 Task: Find connections with filter location Megarine with filter topic #Mobileapplicationswith filter profile language Spanish with filter current company Khatabook with filter school Mahatma Gandhi University, Kottayam with filter industry Postal Services with filter service category Public Relations with filter keywords title Managing Partner
Action: Mouse moved to (533, 60)
Screenshot: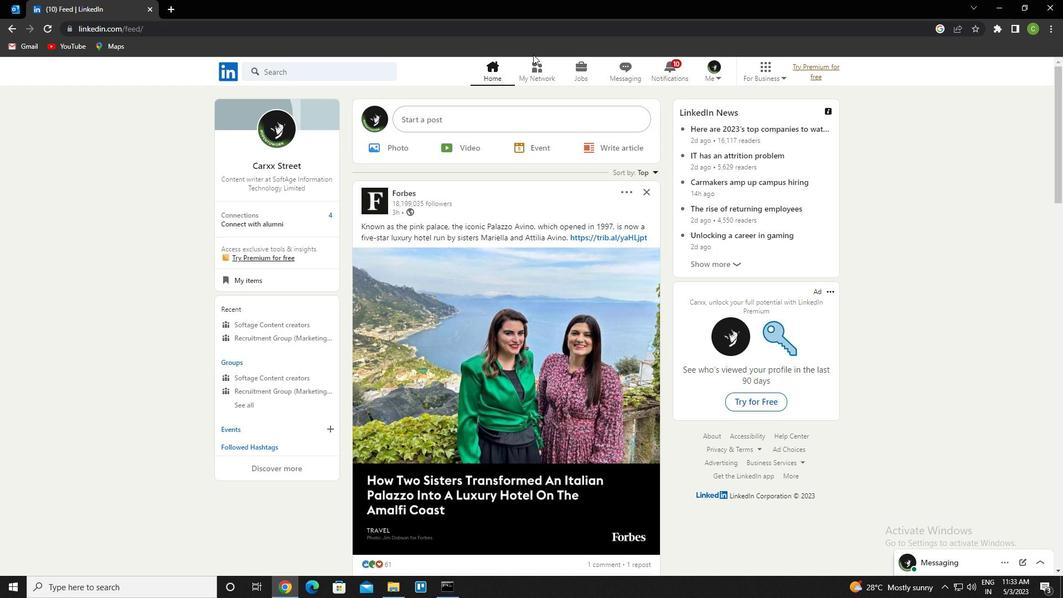 
Action: Mouse pressed left at (533, 60)
Screenshot: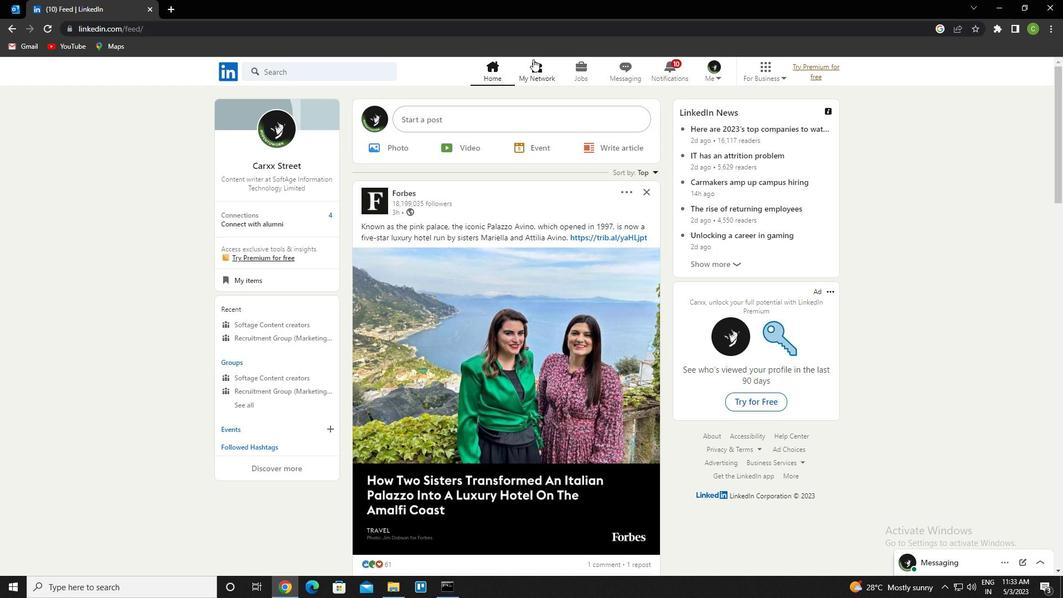 
Action: Mouse moved to (325, 135)
Screenshot: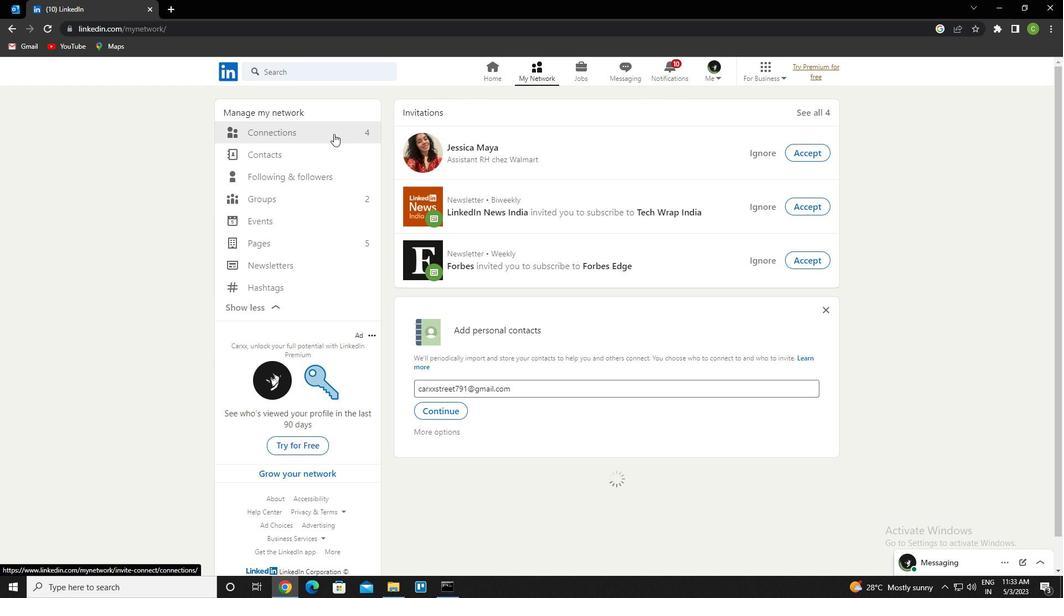 
Action: Mouse pressed left at (325, 135)
Screenshot: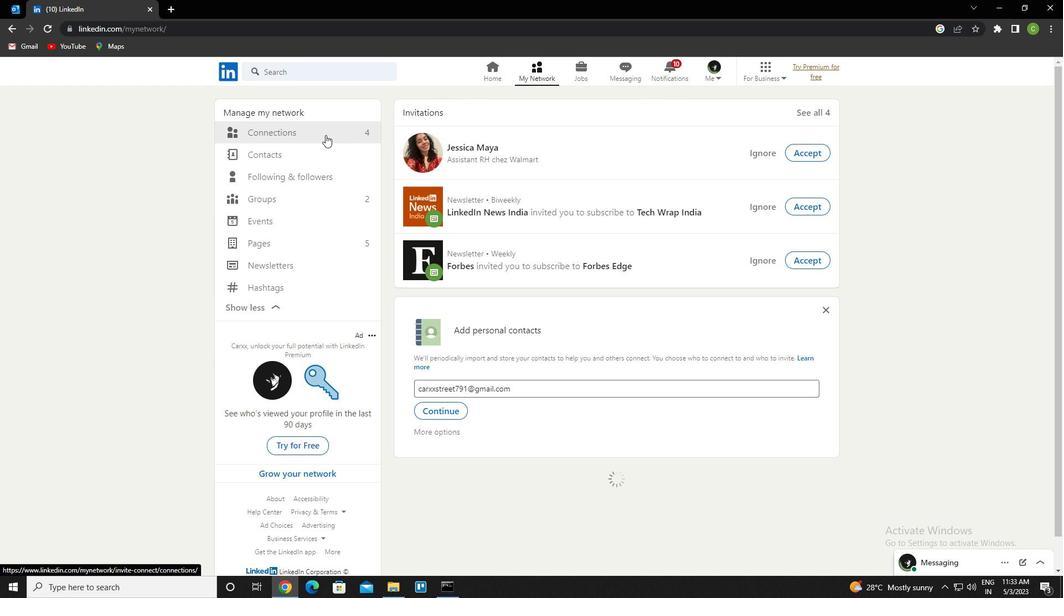 
Action: Mouse moved to (602, 134)
Screenshot: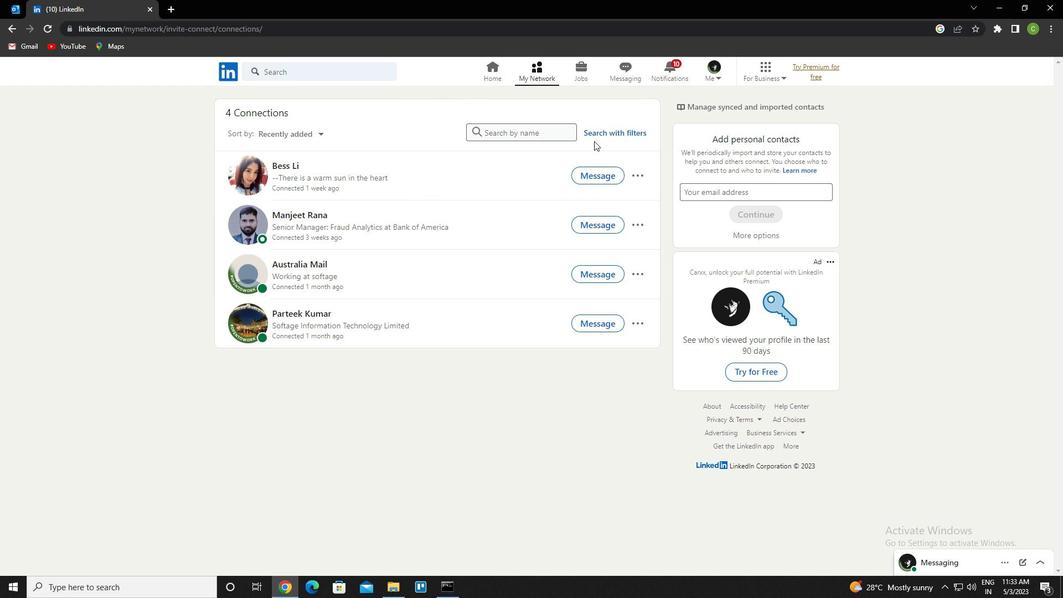 
Action: Mouse pressed left at (602, 134)
Screenshot: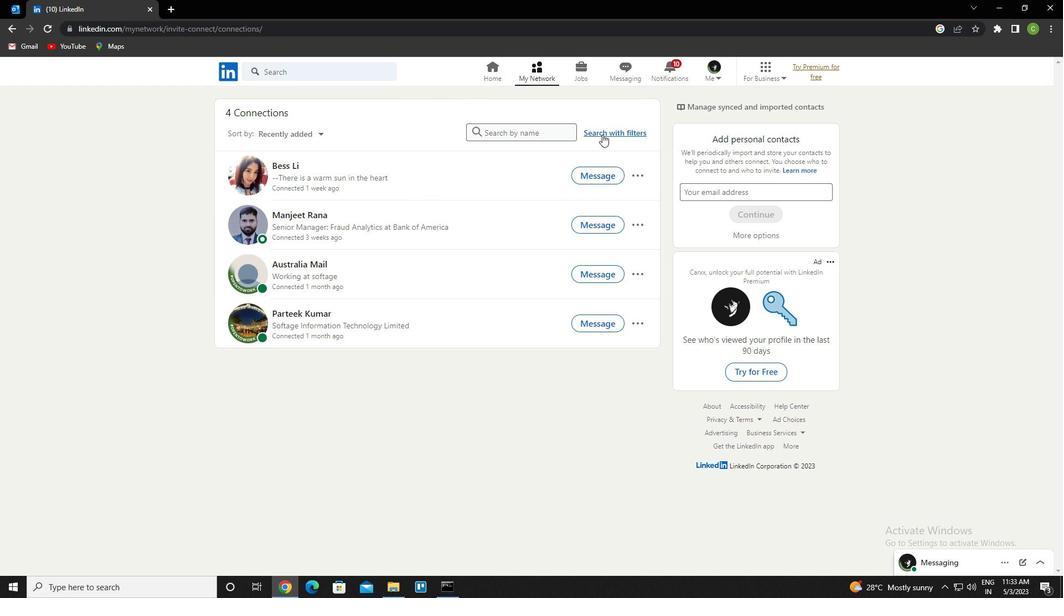 
Action: Mouse moved to (570, 104)
Screenshot: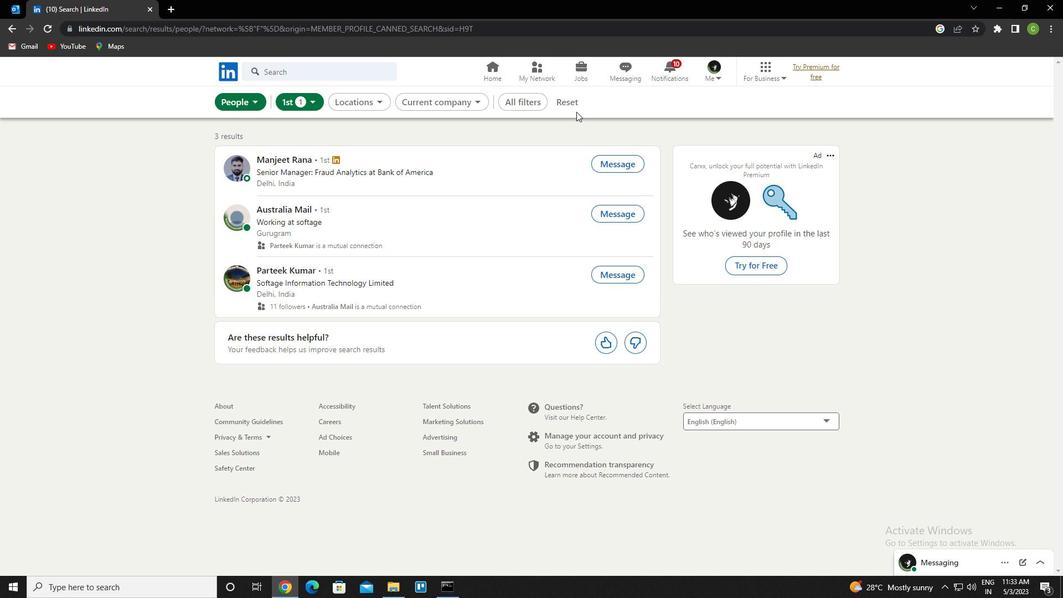 
Action: Mouse pressed left at (570, 104)
Screenshot: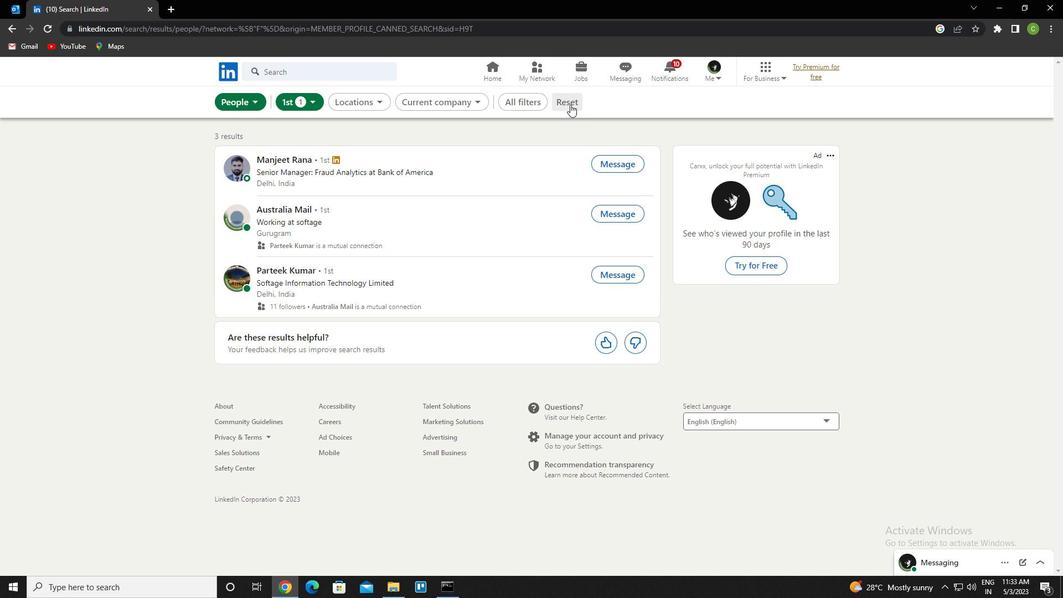 
Action: Mouse moved to (550, 101)
Screenshot: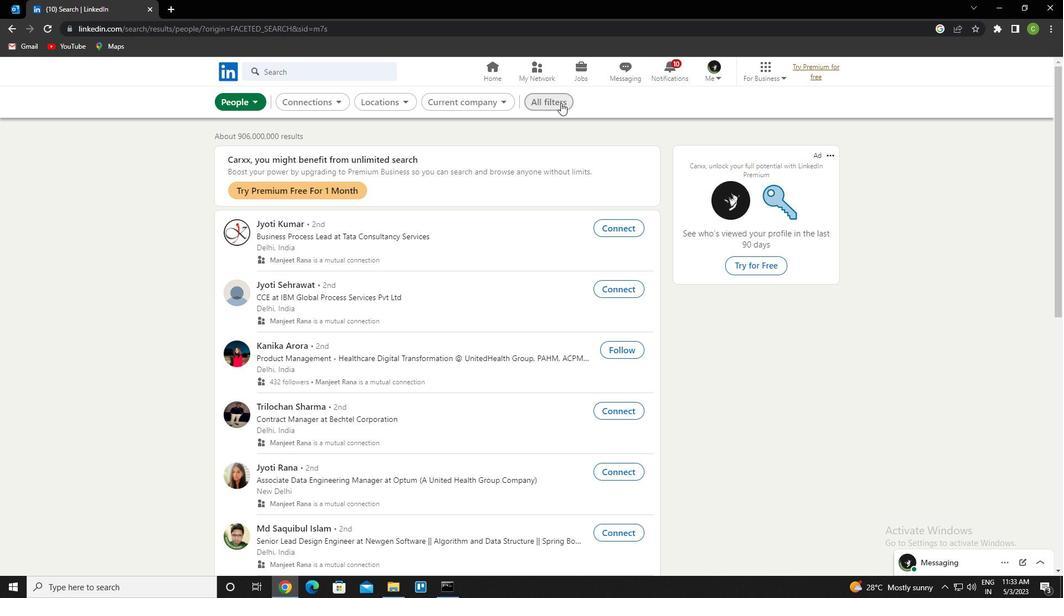 
Action: Mouse pressed left at (550, 101)
Screenshot: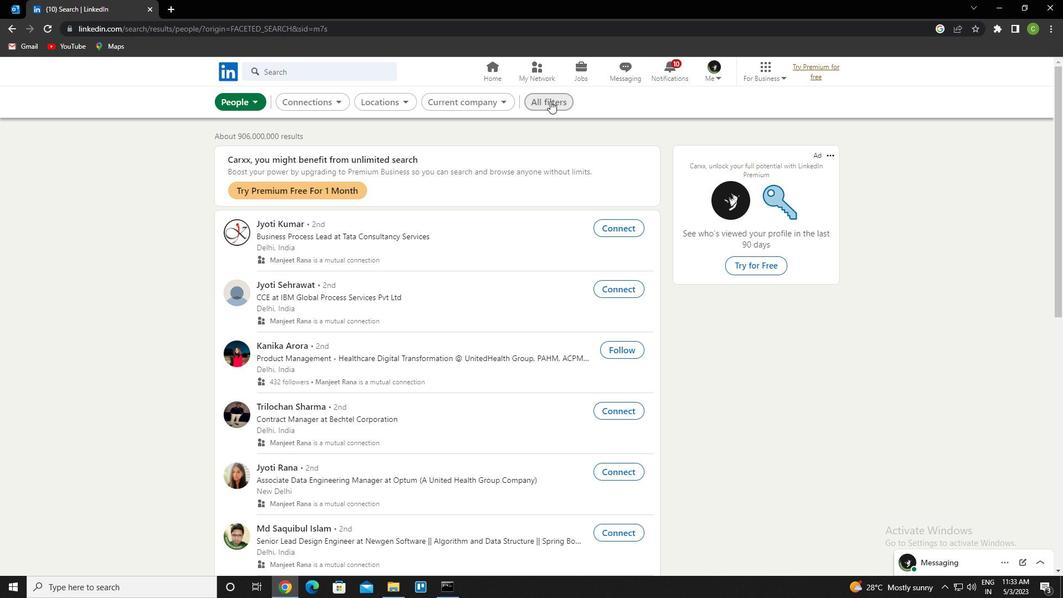 
Action: Mouse moved to (941, 296)
Screenshot: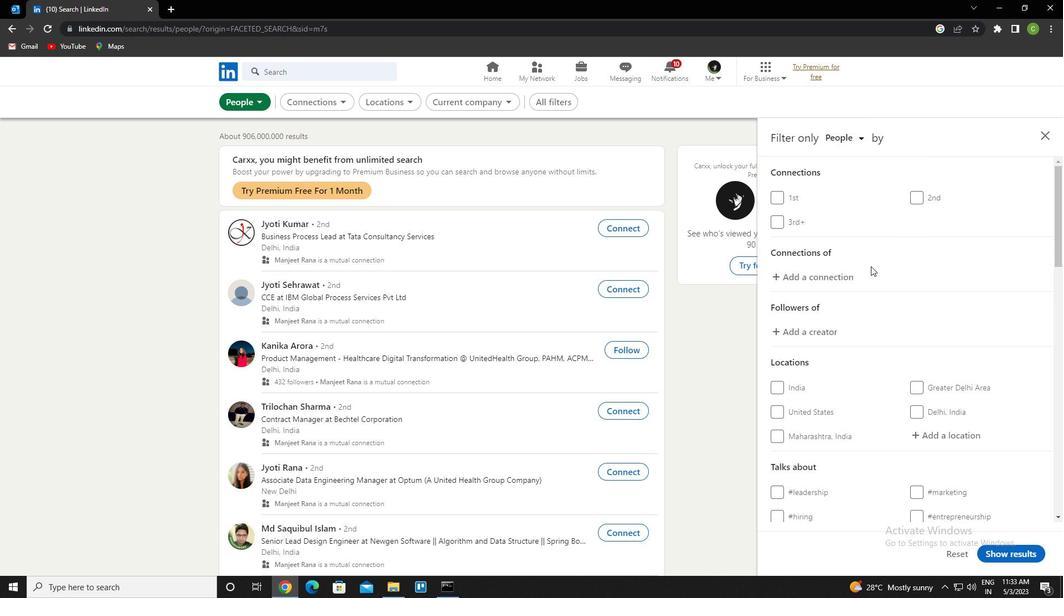
Action: Mouse scrolled (941, 295) with delta (0, 0)
Screenshot: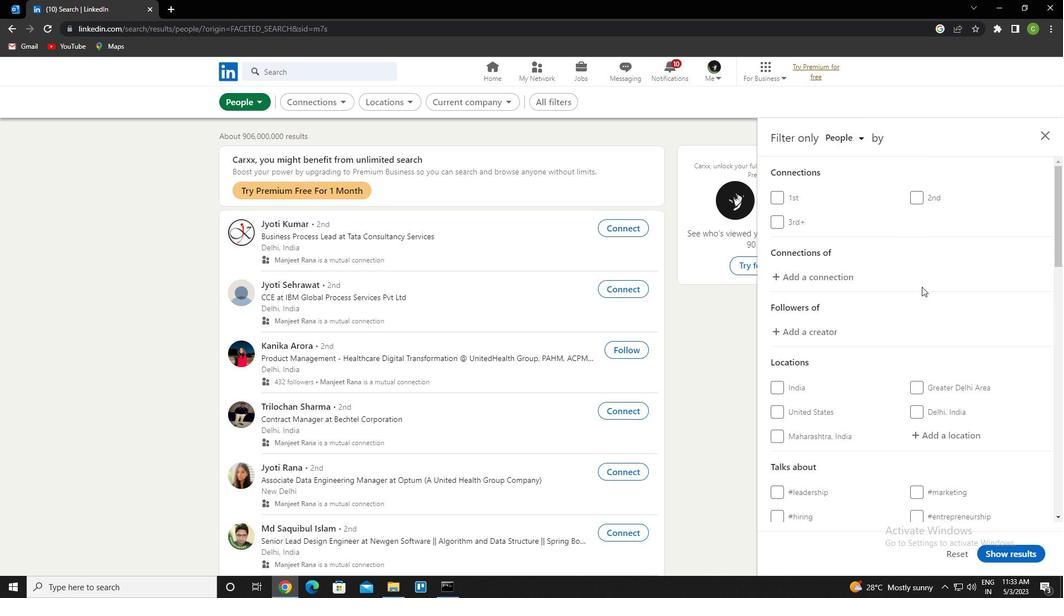 
Action: Mouse scrolled (941, 295) with delta (0, 0)
Screenshot: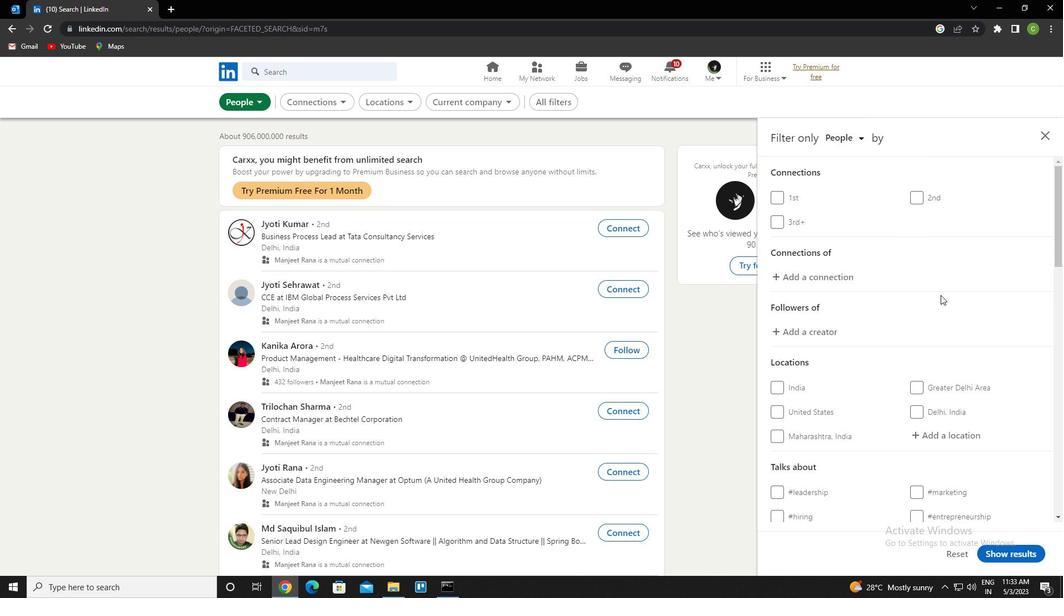 
Action: Mouse moved to (944, 324)
Screenshot: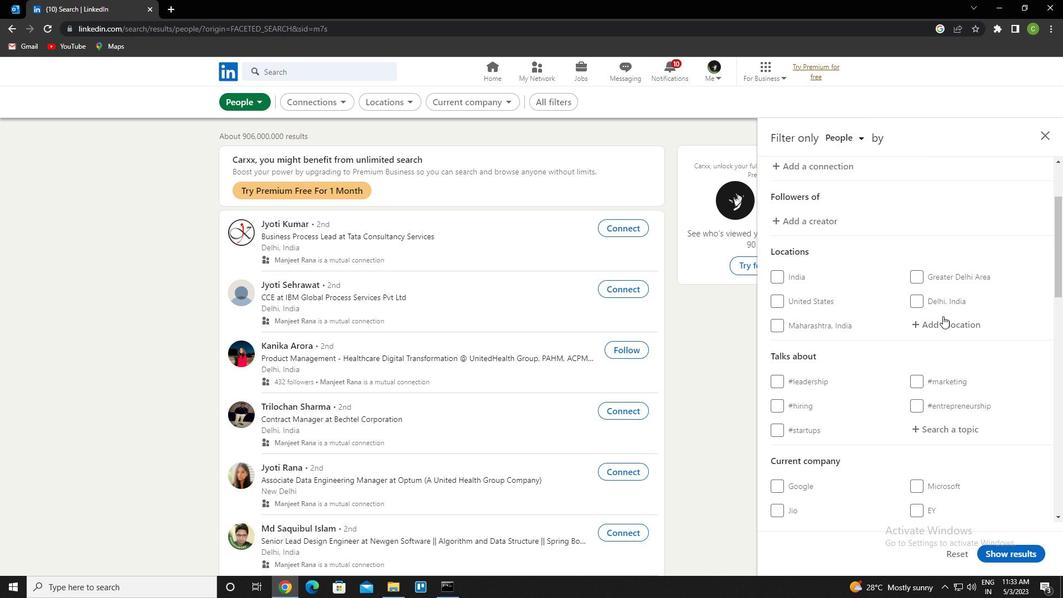 
Action: Mouse pressed left at (944, 324)
Screenshot: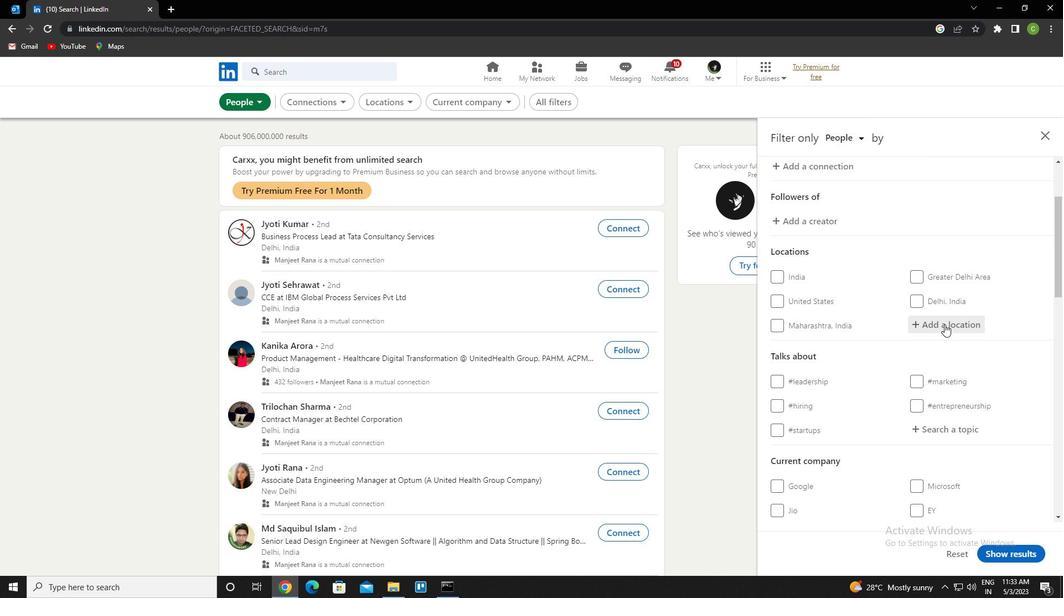 
Action: Key pressed <Key.caps_lock><Key.caps_lock><Key.caps_lock>m<Key.caps_lock>egarine<Key.down><Key.enter>
Screenshot: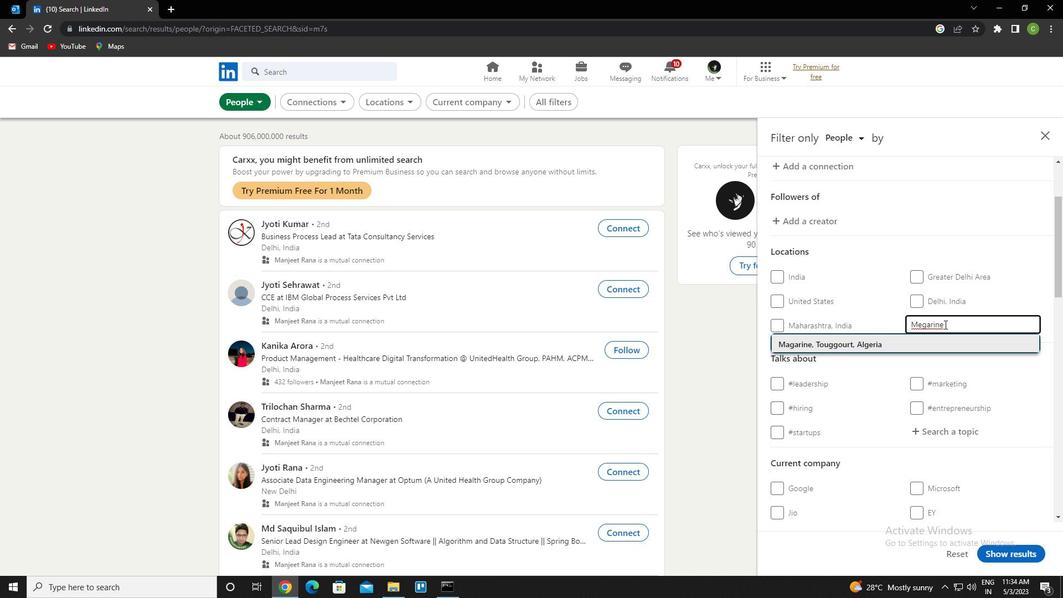 
Action: Mouse scrolled (944, 323) with delta (0, 0)
Screenshot: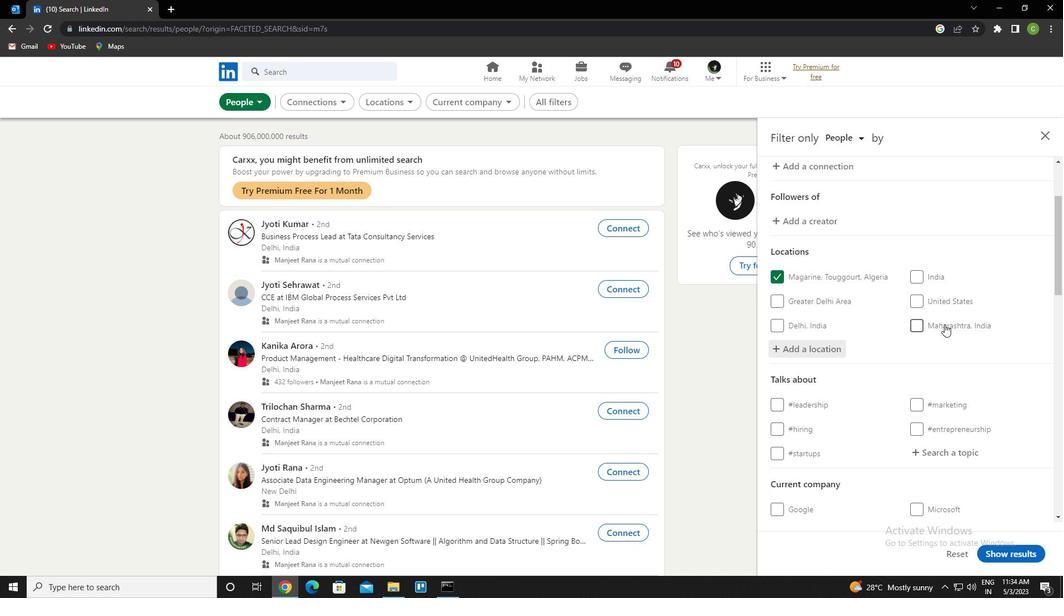 
Action: Mouse moved to (945, 325)
Screenshot: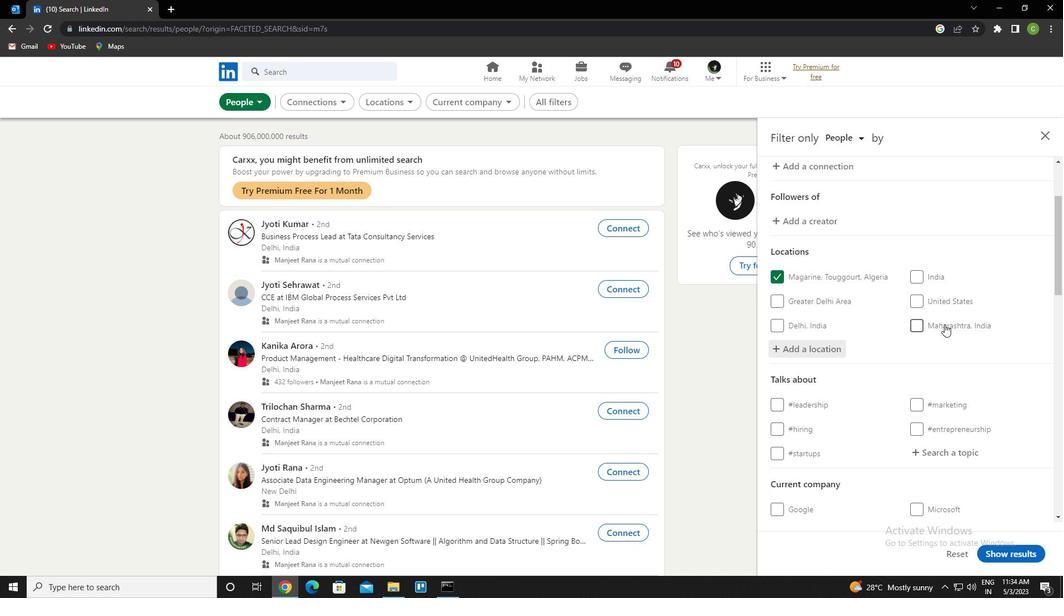 
Action: Mouse scrolled (945, 325) with delta (0, 0)
Screenshot: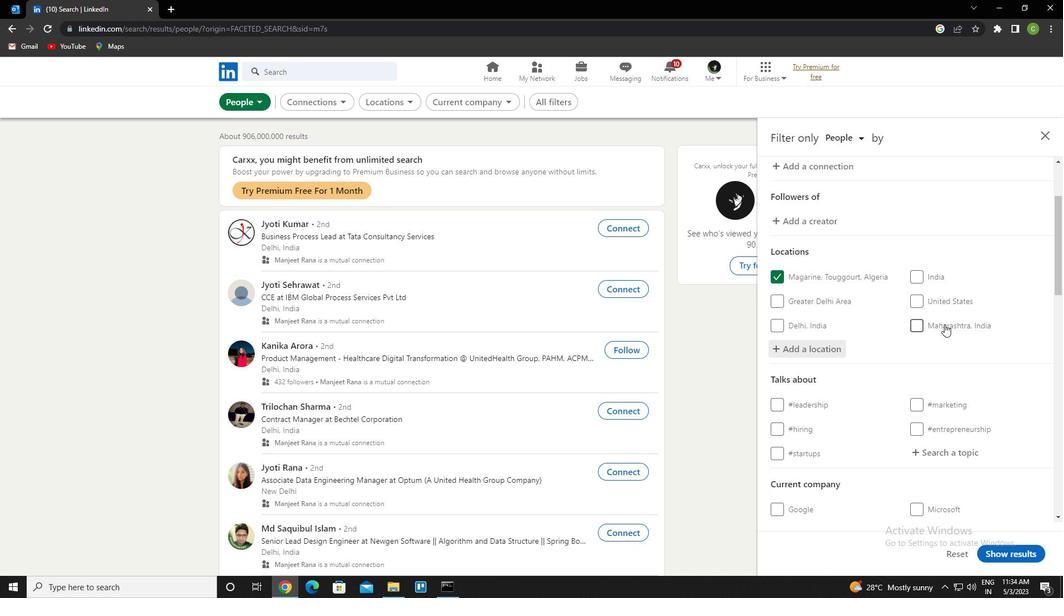 
Action: Mouse moved to (945, 346)
Screenshot: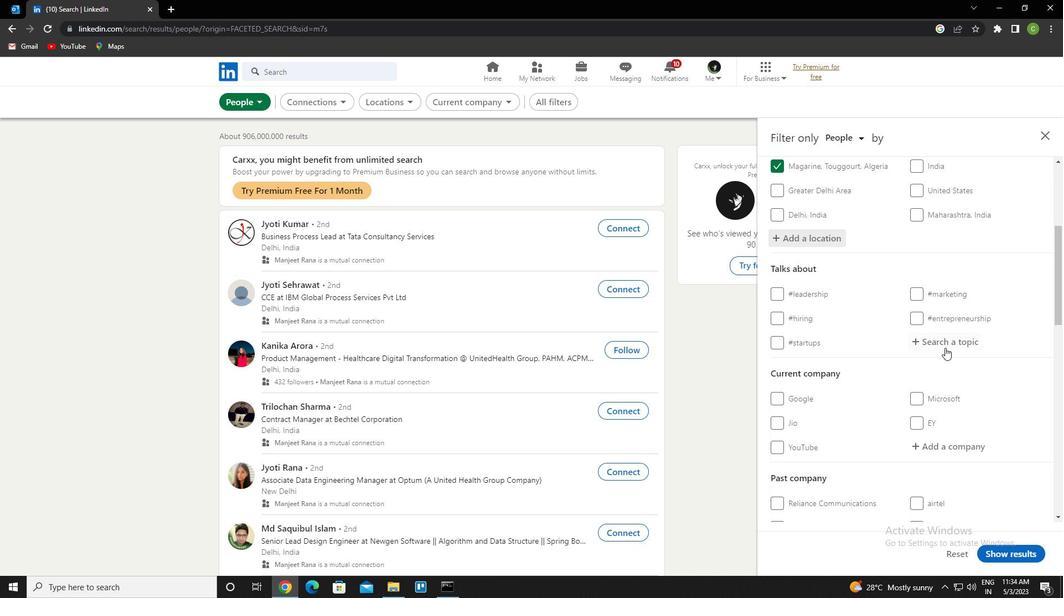 
Action: Mouse pressed left at (945, 346)
Screenshot: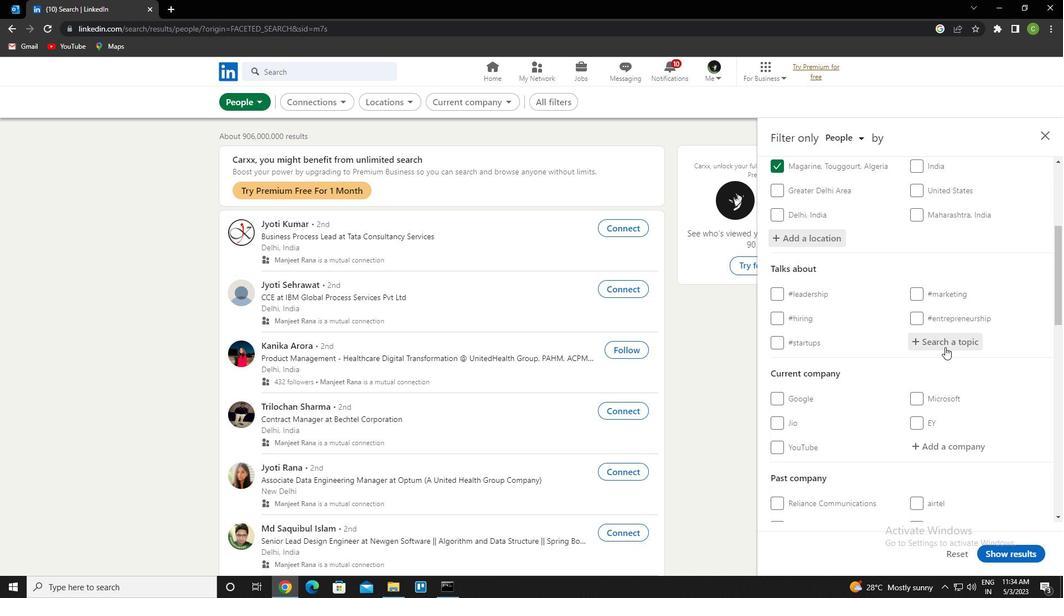 
Action: Key pressed mobileapplication<Key.down><Key.enter>
Screenshot: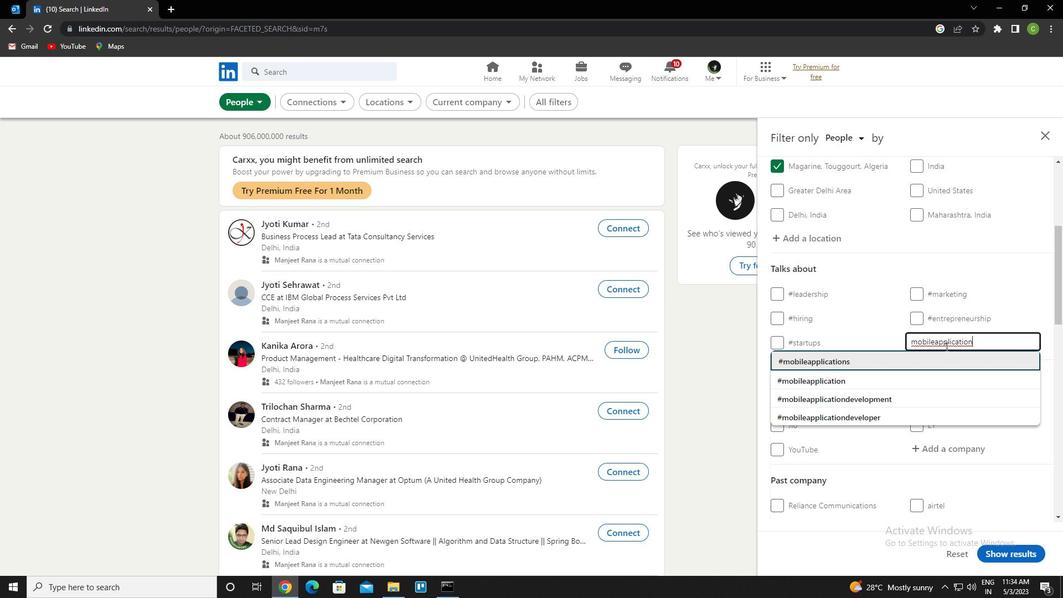 
Action: Mouse scrolled (945, 346) with delta (0, 0)
Screenshot: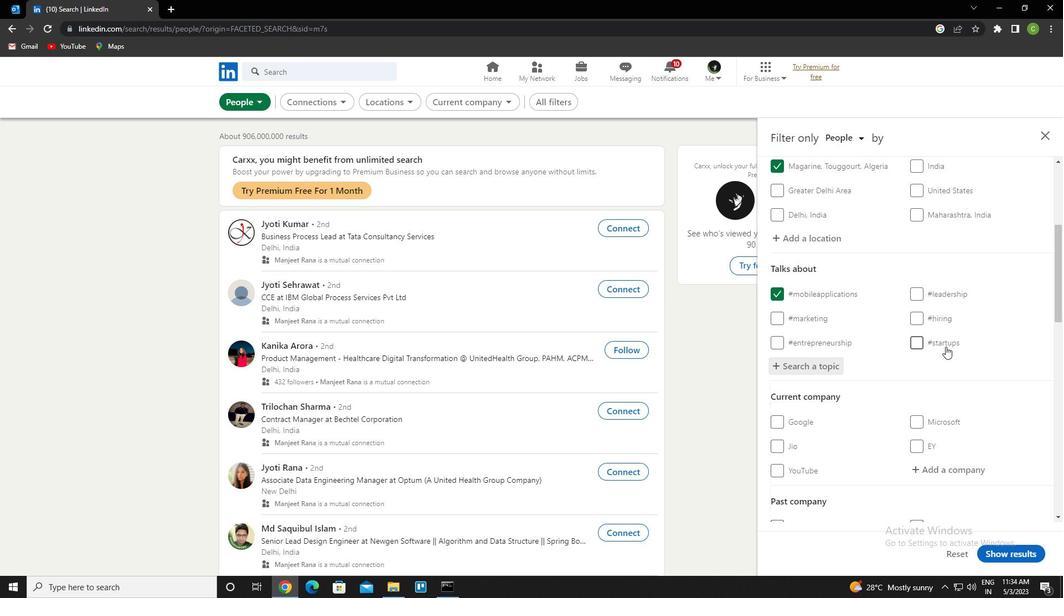 
Action: Mouse moved to (945, 346)
Screenshot: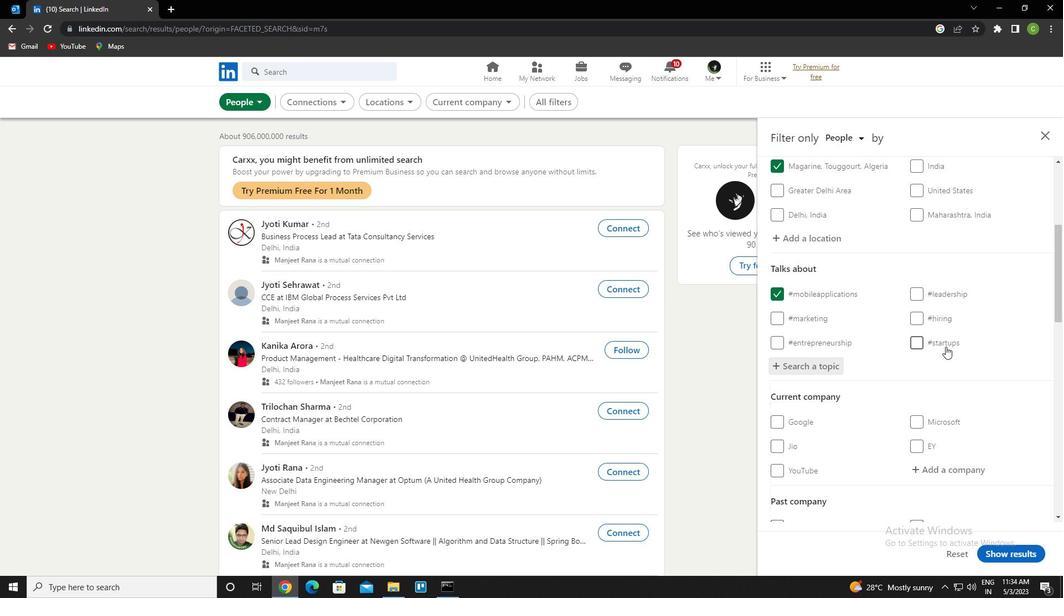 
Action: Mouse scrolled (945, 346) with delta (0, 0)
Screenshot: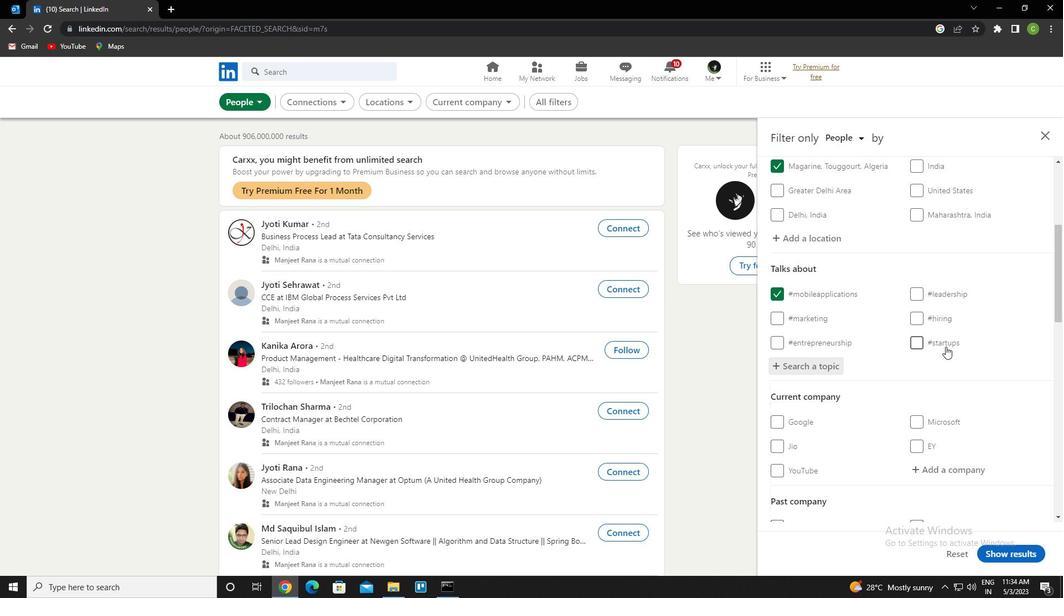 
Action: Mouse moved to (943, 347)
Screenshot: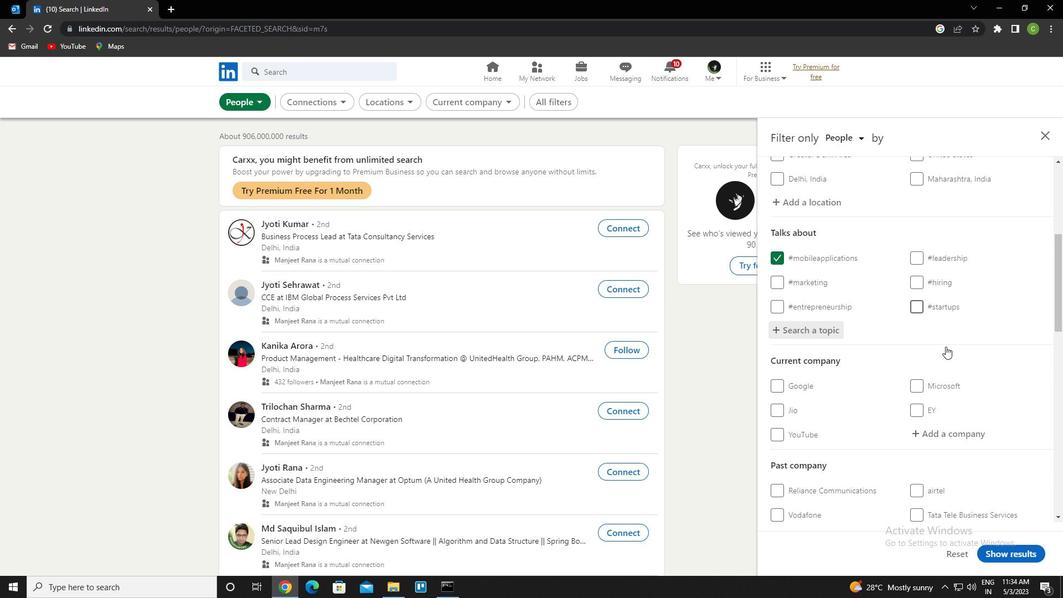 
Action: Mouse scrolled (943, 347) with delta (0, 0)
Screenshot: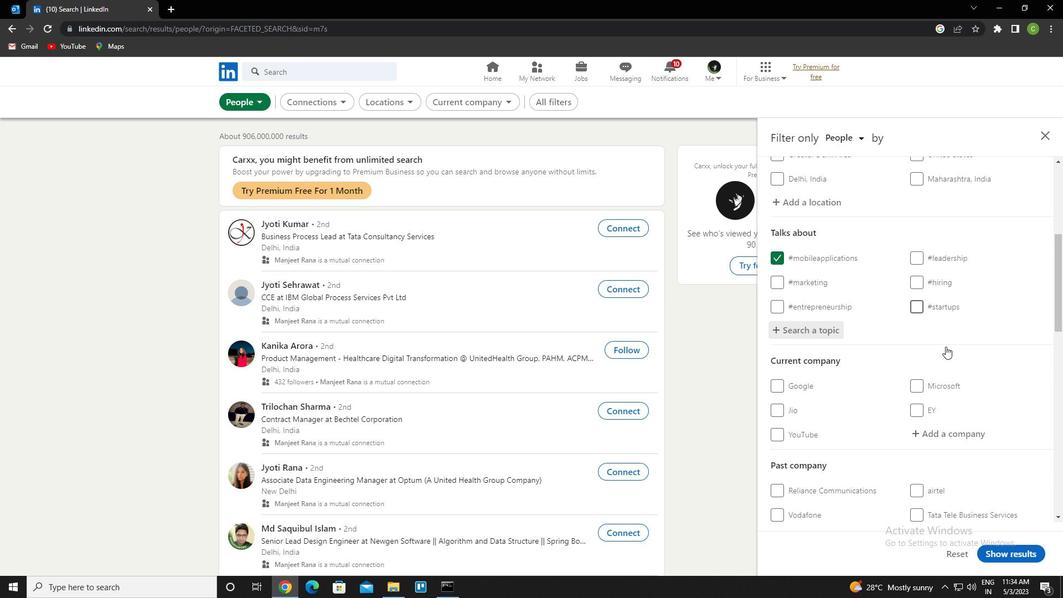 
Action: Mouse moved to (918, 350)
Screenshot: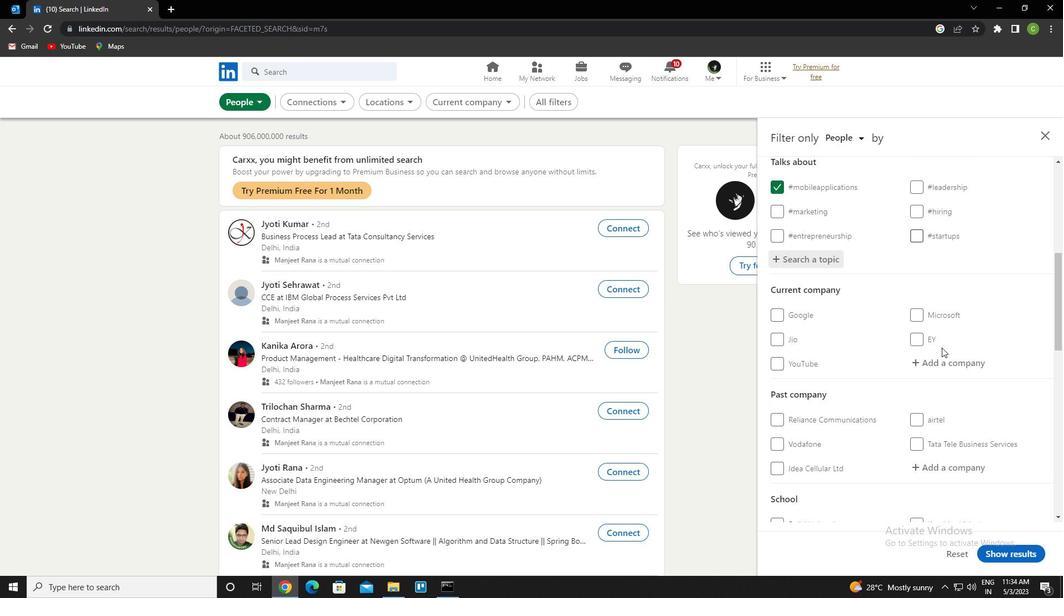 
Action: Mouse scrolled (918, 349) with delta (0, 0)
Screenshot: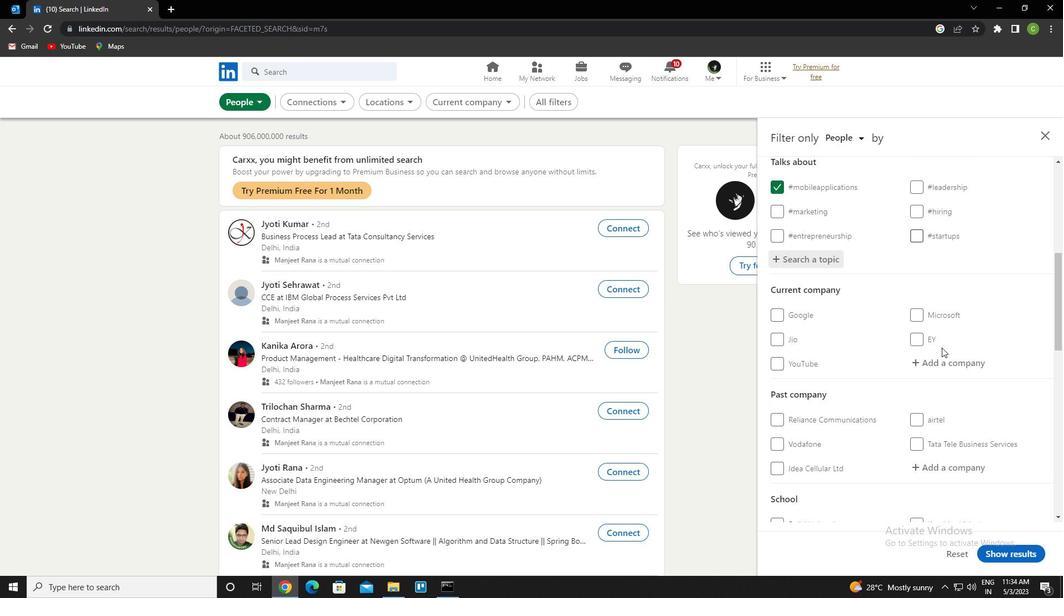 
Action: Mouse moved to (911, 348)
Screenshot: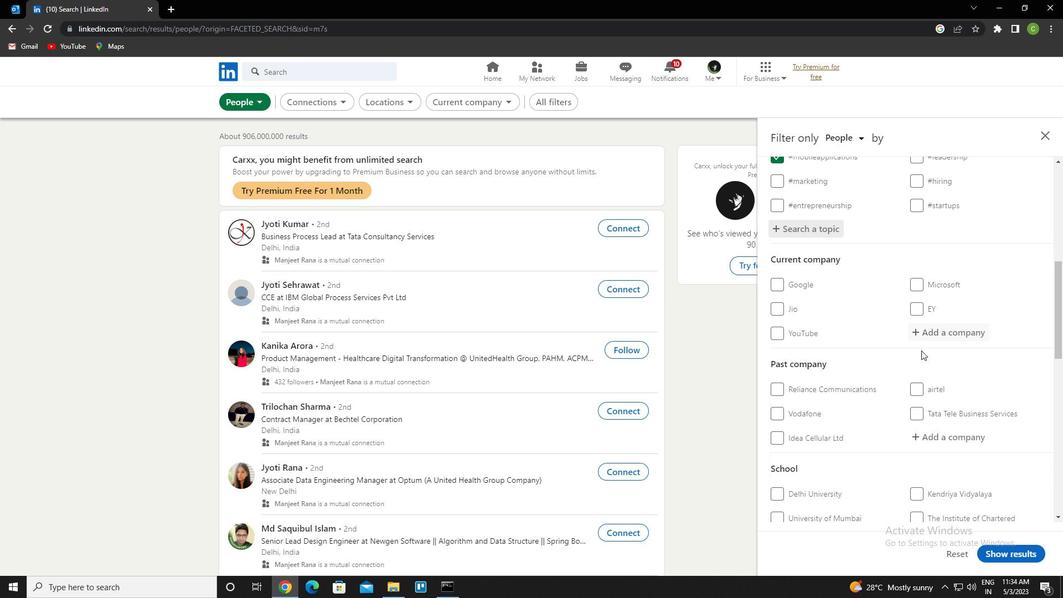 
Action: Mouse scrolled (911, 348) with delta (0, 0)
Screenshot: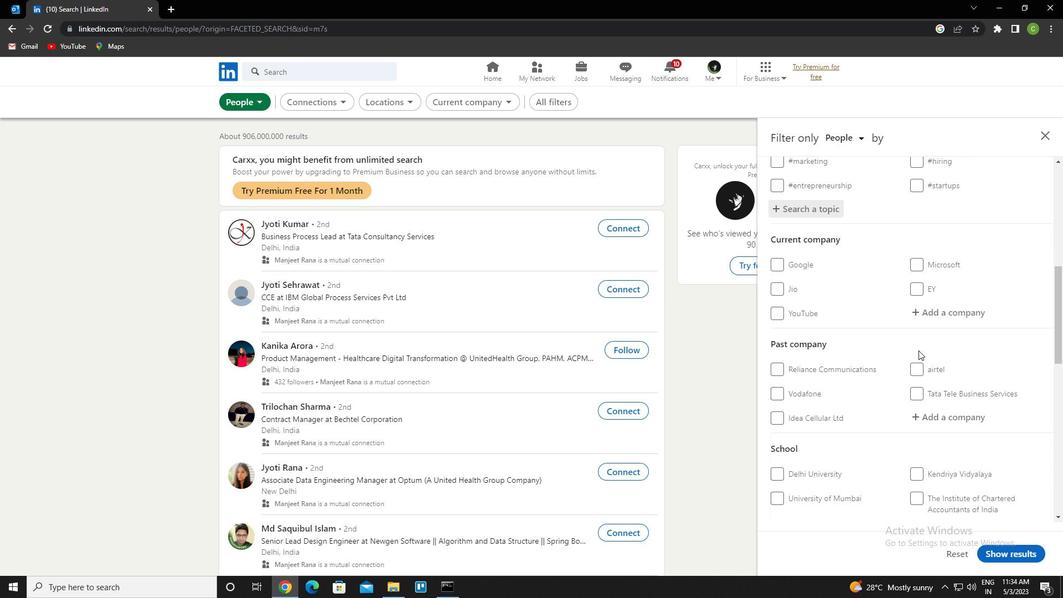 
Action: Mouse moved to (911, 348)
Screenshot: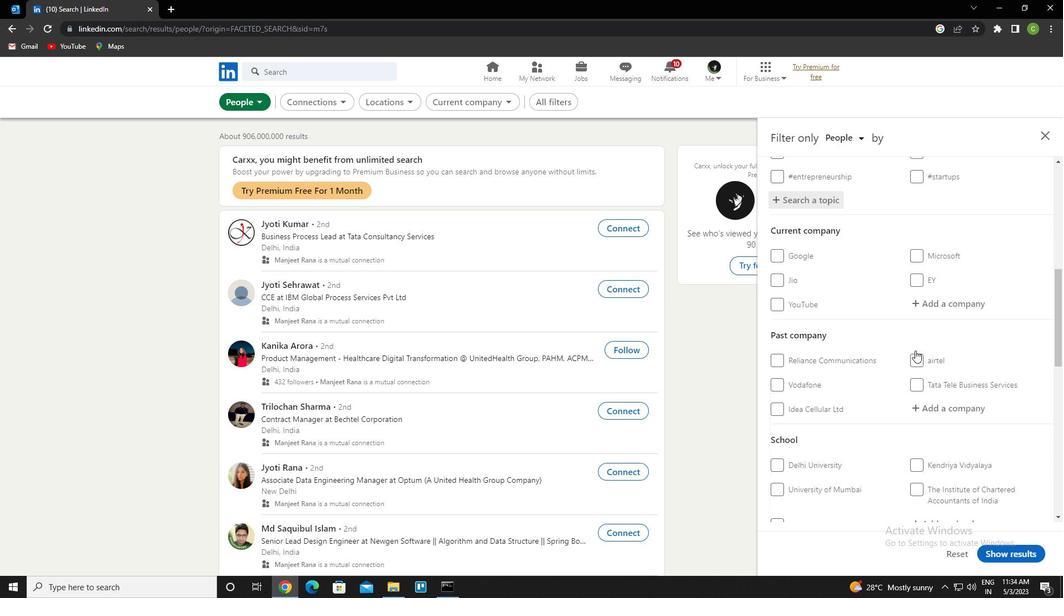 
Action: Mouse scrolled (911, 348) with delta (0, 0)
Screenshot: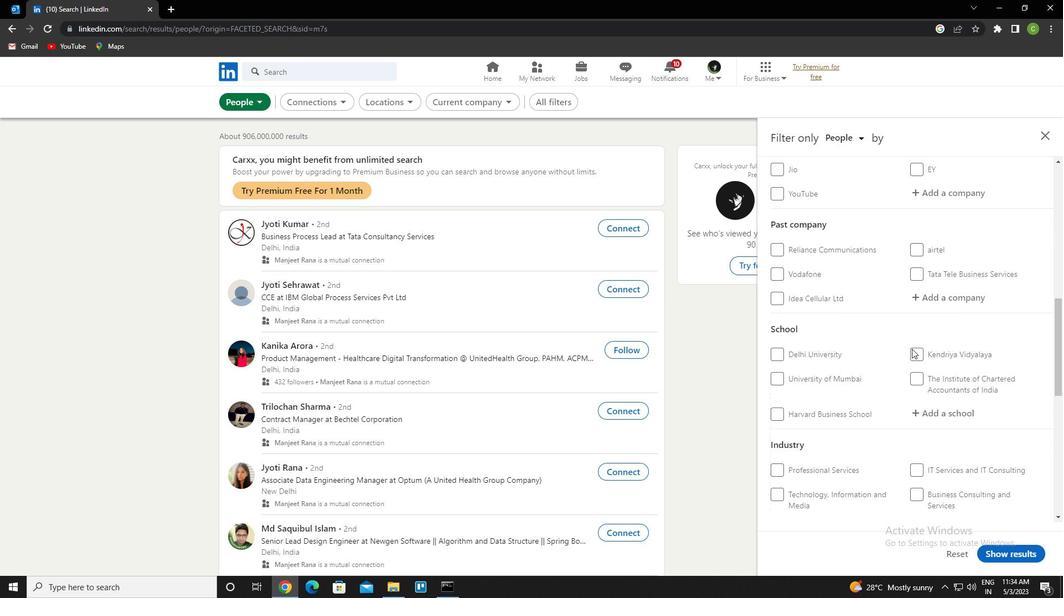 
Action: Mouse scrolled (911, 348) with delta (0, 0)
Screenshot: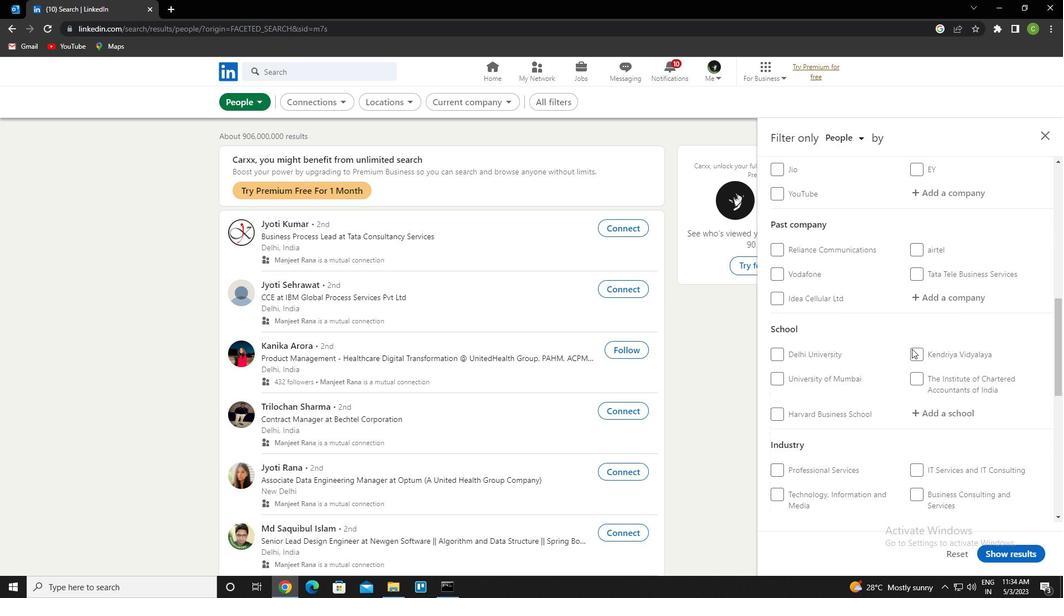 
Action: Mouse scrolled (911, 348) with delta (0, 0)
Screenshot: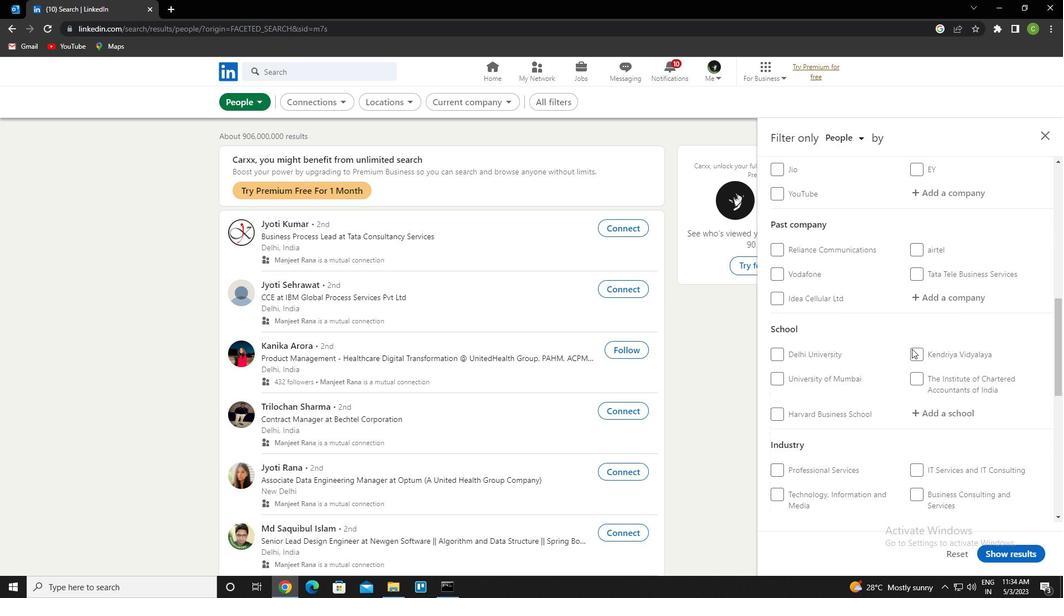 
Action: Mouse scrolled (911, 348) with delta (0, 0)
Screenshot: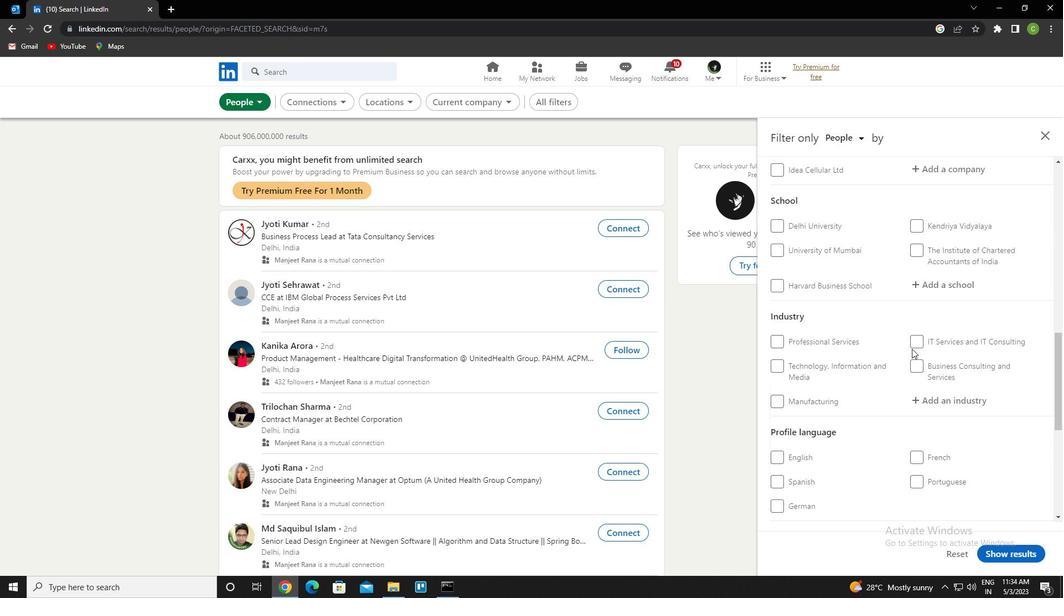 
Action: Mouse scrolled (911, 348) with delta (0, 0)
Screenshot: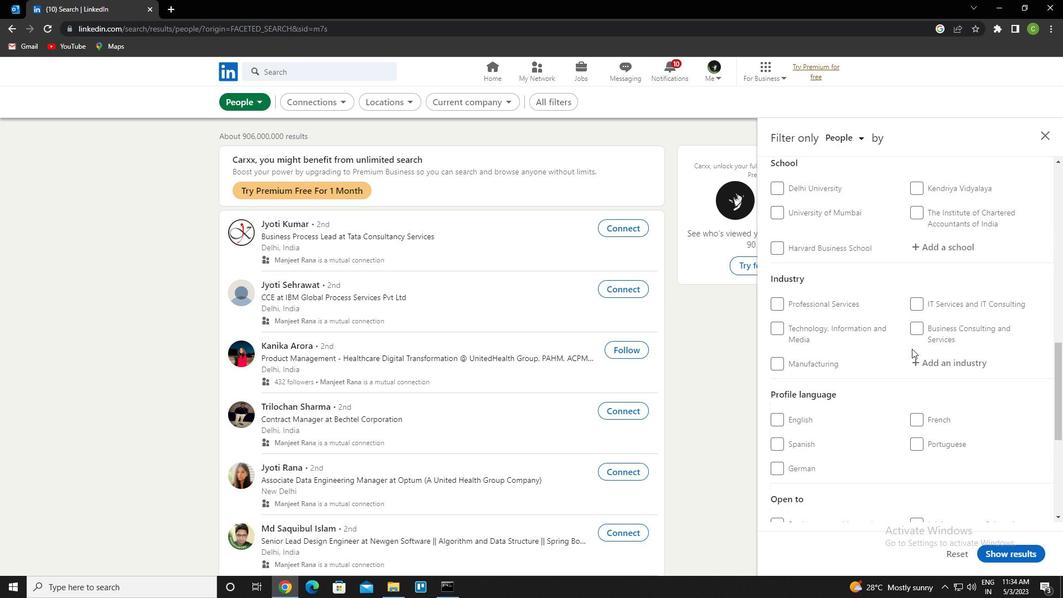 
Action: Mouse moved to (776, 333)
Screenshot: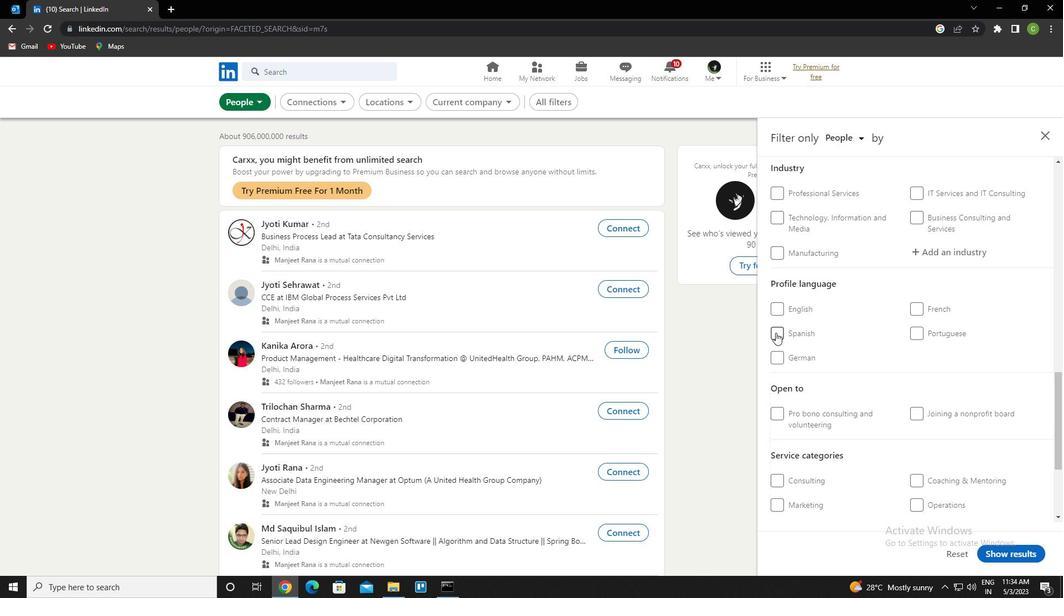 
Action: Mouse pressed left at (776, 333)
Screenshot: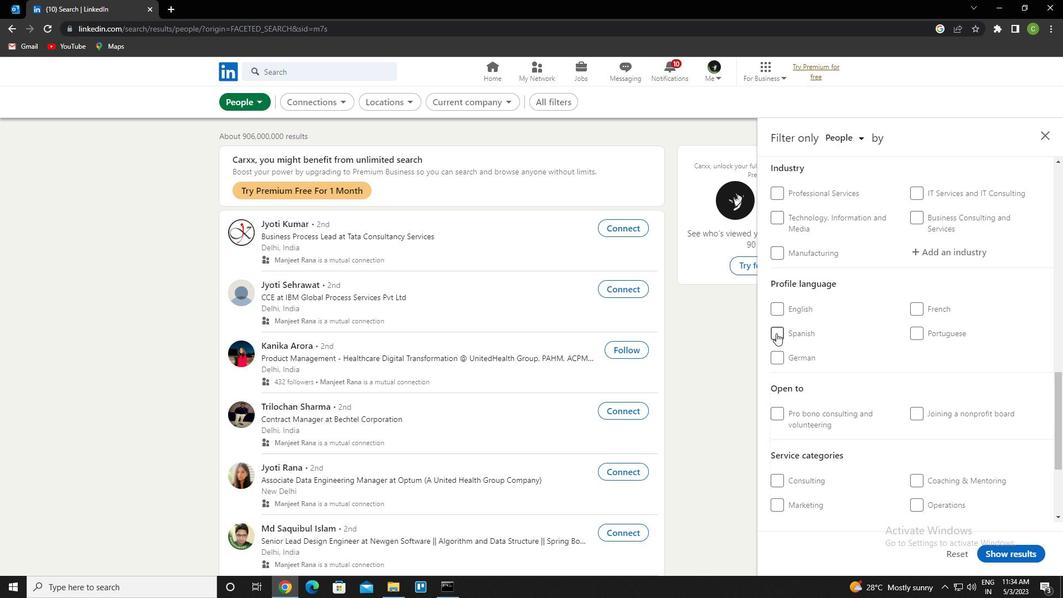 
Action: Mouse moved to (849, 359)
Screenshot: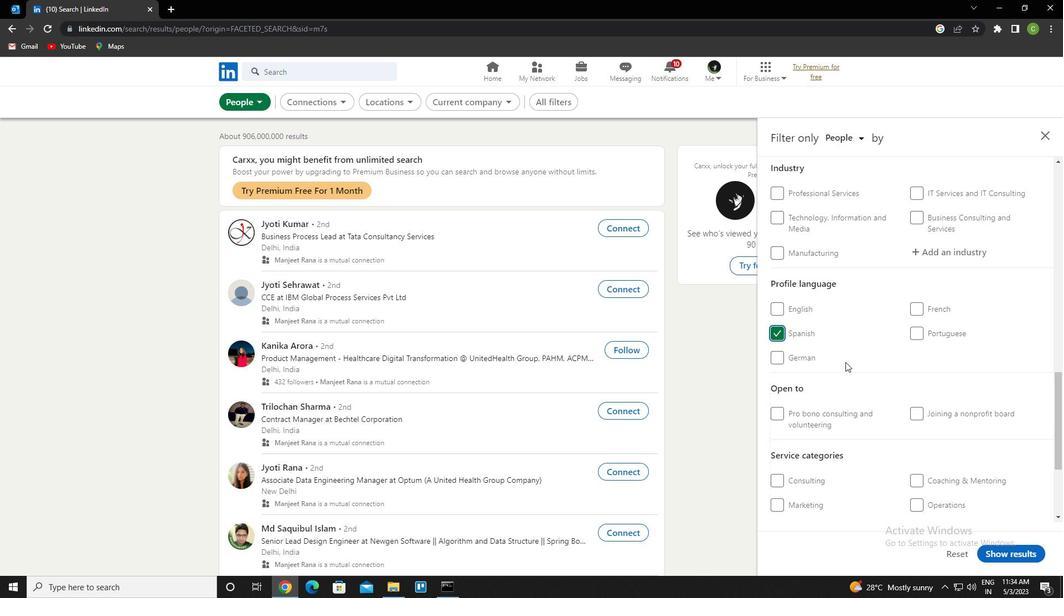 
Action: Mouse scrolled (849, 360) with delta (0, 0)
Screenshot: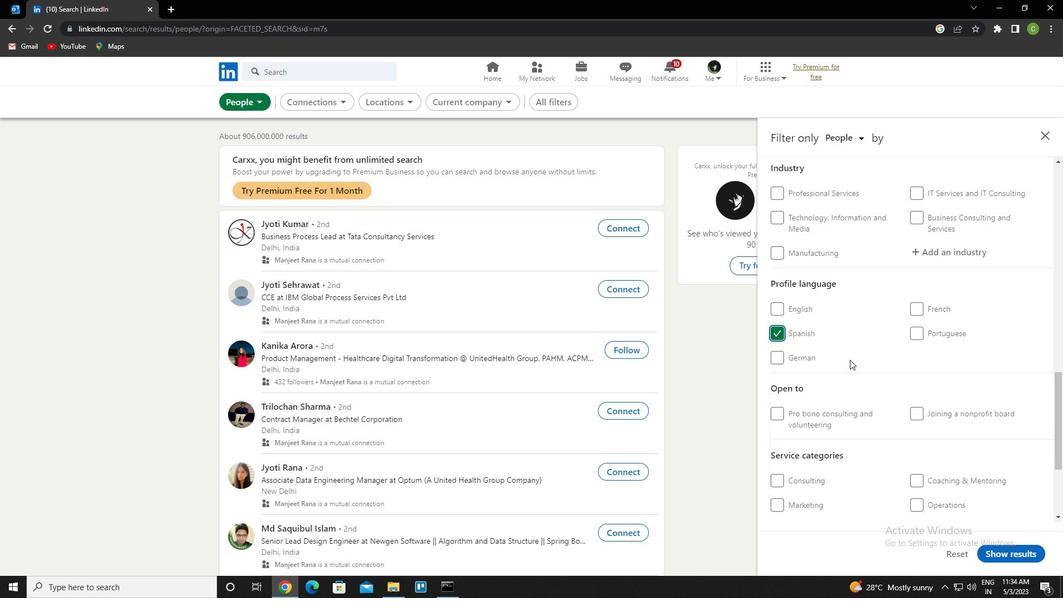 
Action: Mouse scrolled (849, 360) with delta (0, 0)
Screenshot: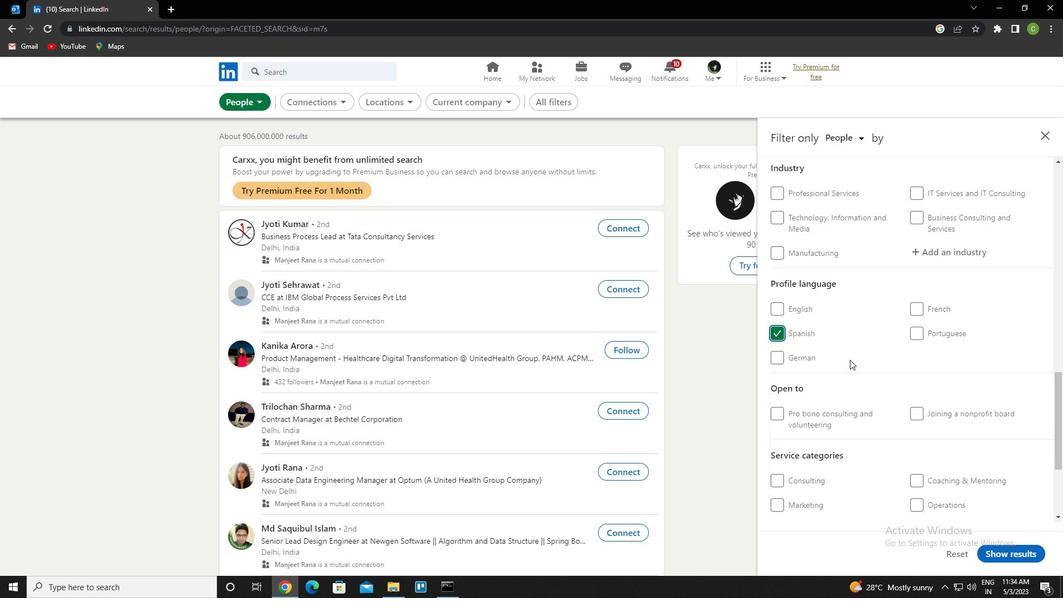 
Action: Mouse scrolled (849, 360) with delta (0, 0)
Screenshot: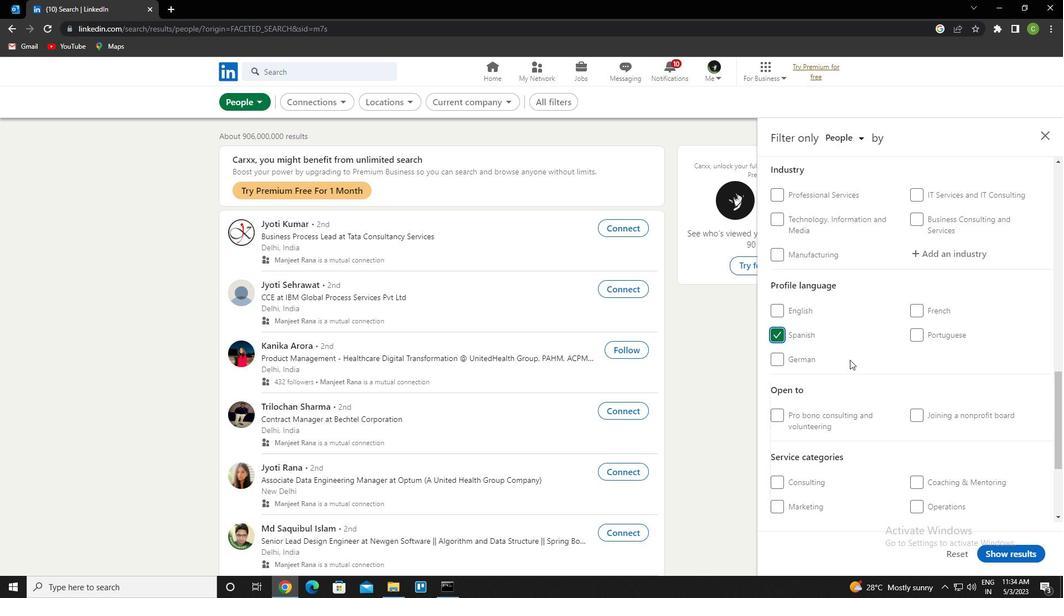 
Action: Mouse scrolled (849, 360) with delta (0, 0)
Screenshot: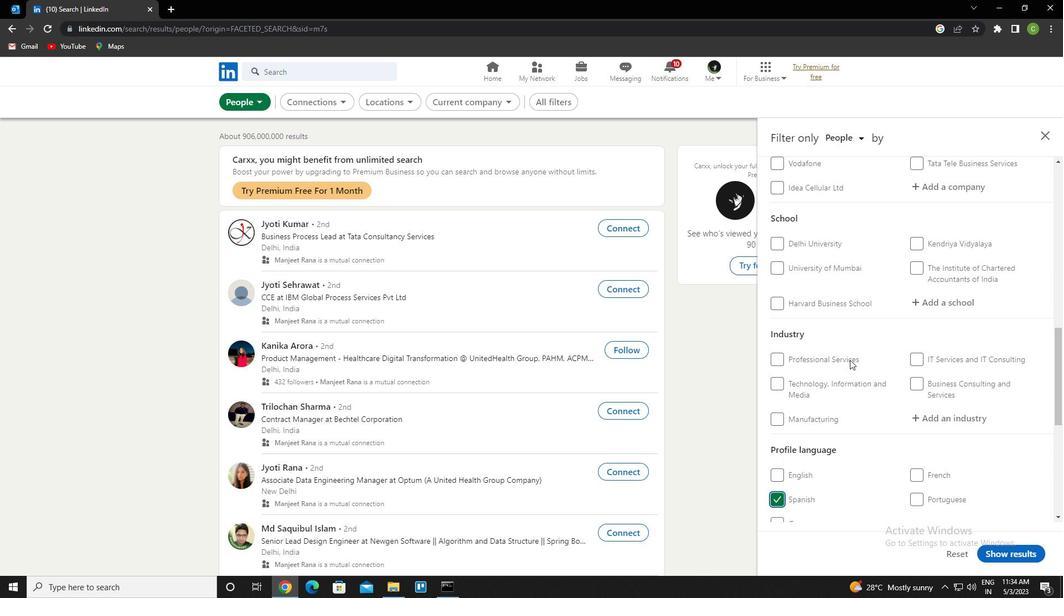 
Action: Mouse scrolled (849, 360) with delta (0, 0)
Screenshot: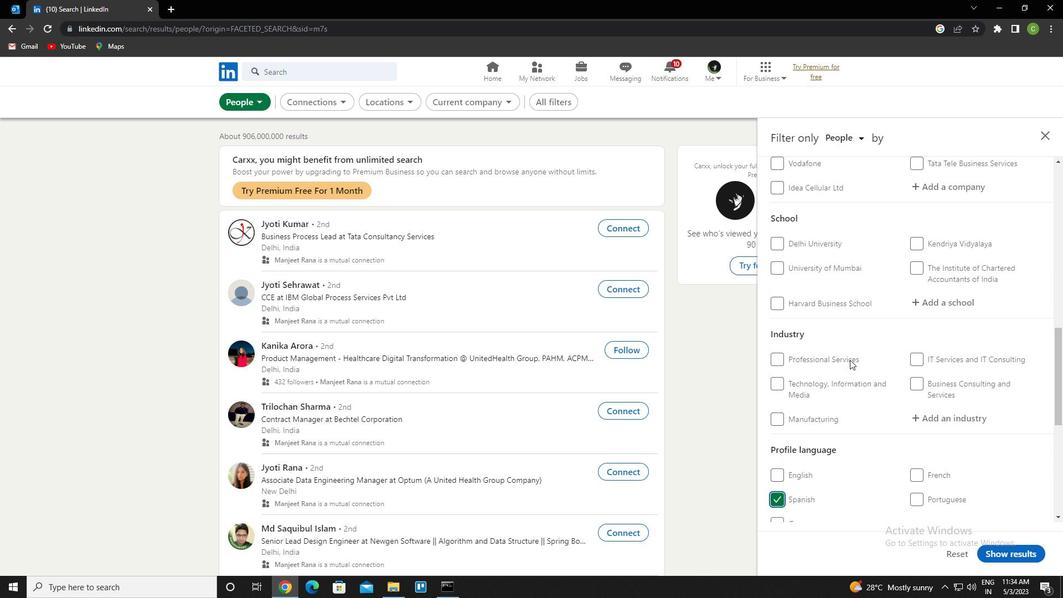 
Action: Mouse scrolled (849, 360) with delta (0, 0)
Screenshot: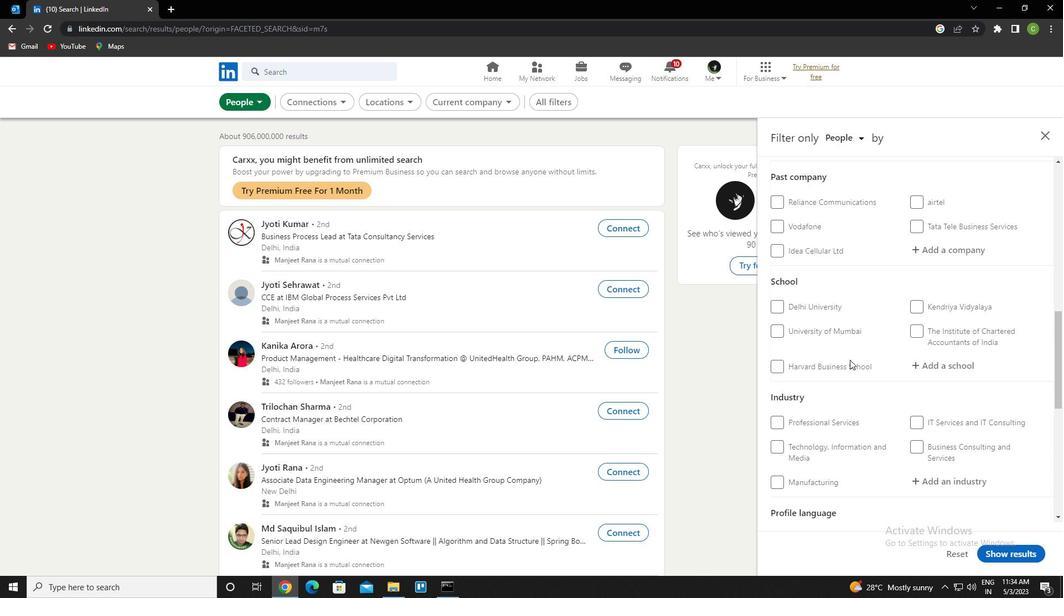
Action: Mouse scrolled (849, 360) with delta (0, 0)
Screenshot: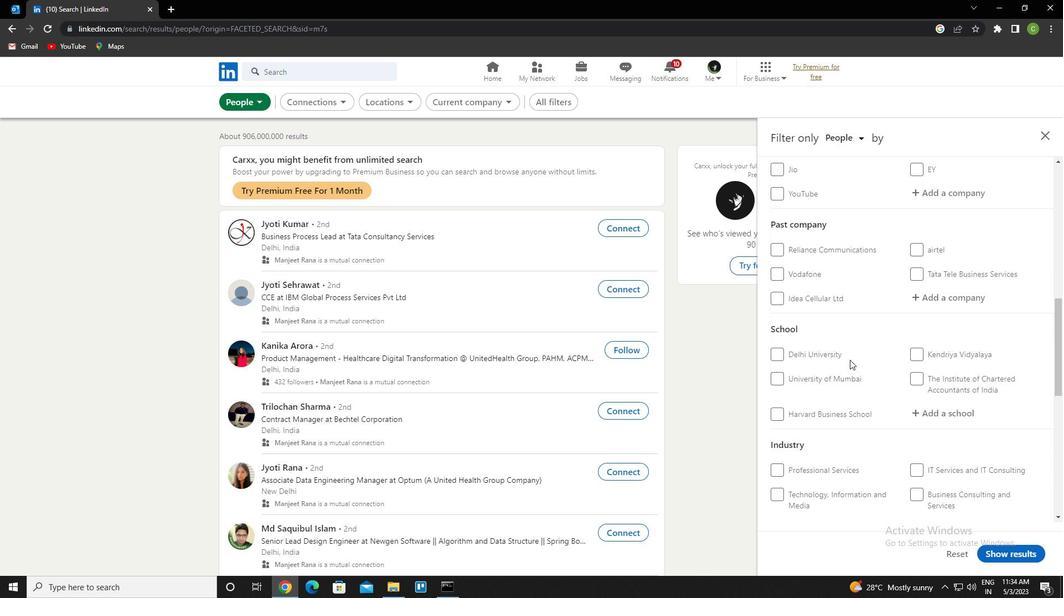
Action: Mouse moved to (936, 302)
Screenshot: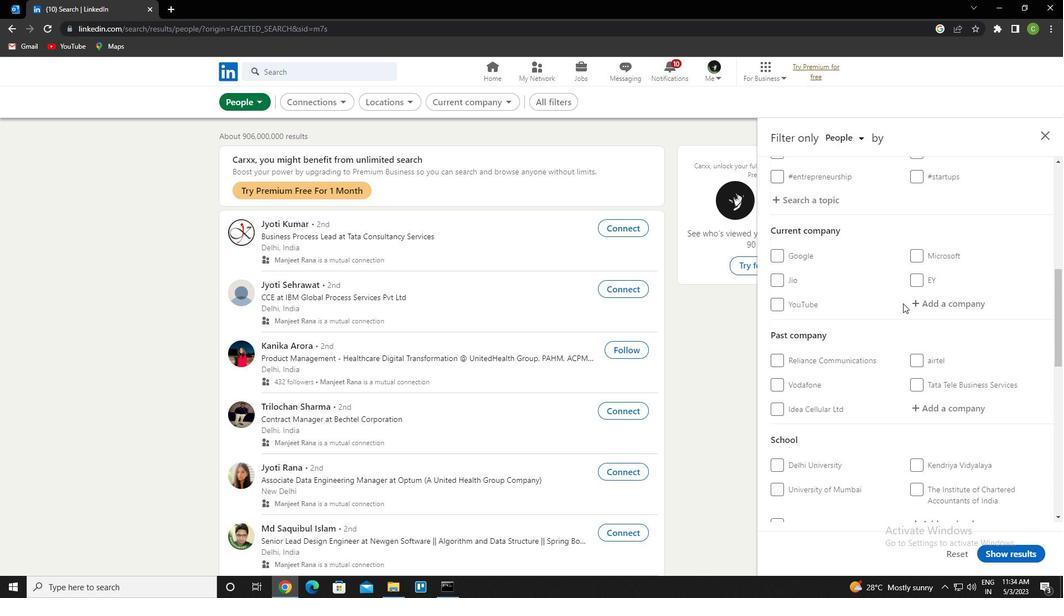 
Action: Mouse pressed left at (936, 302)
Screenshot: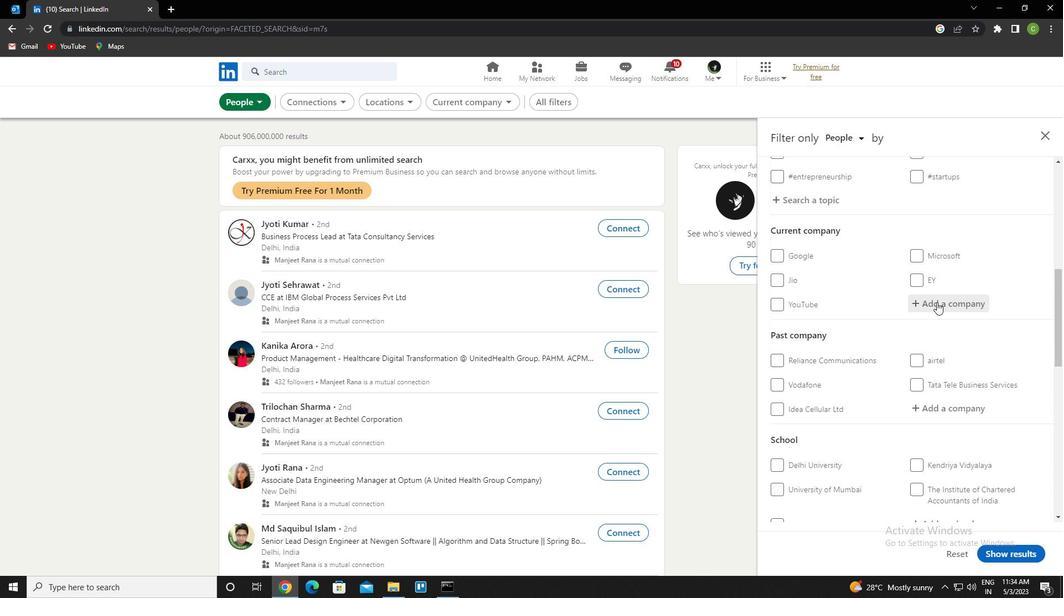 
Action: Key pressed <Key.caps_lock>k<Key.caps_lock>hatabook<Key.down><Key.enter>
Screenshot: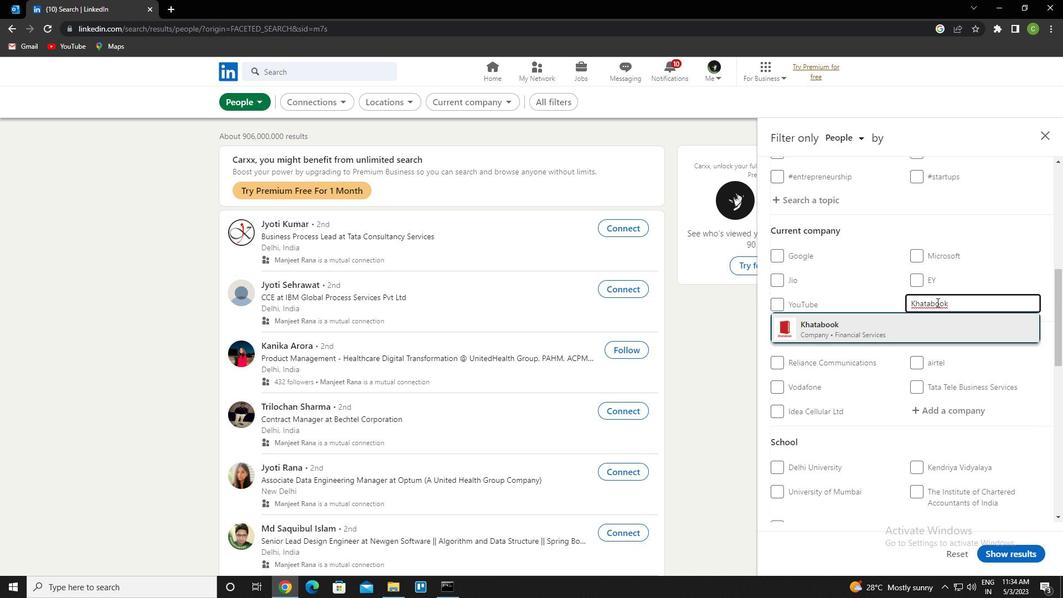 
Action: Mouse scrolled (936, 301) with delta (0, 0)
Screenshot: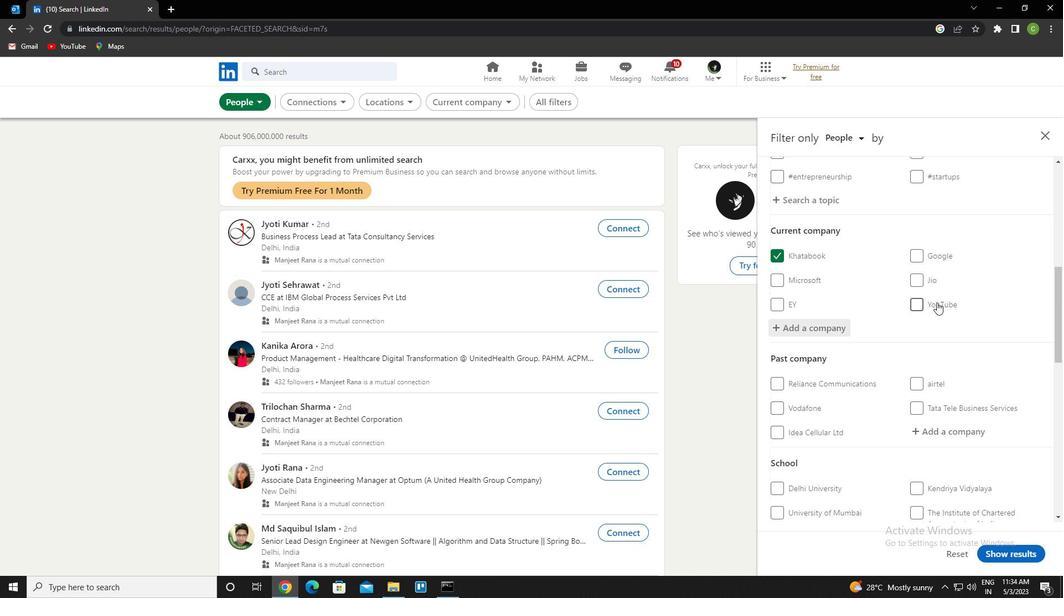 
Action: Mouse scrolled (936, 301) with delta (0, 0)
Screenshot: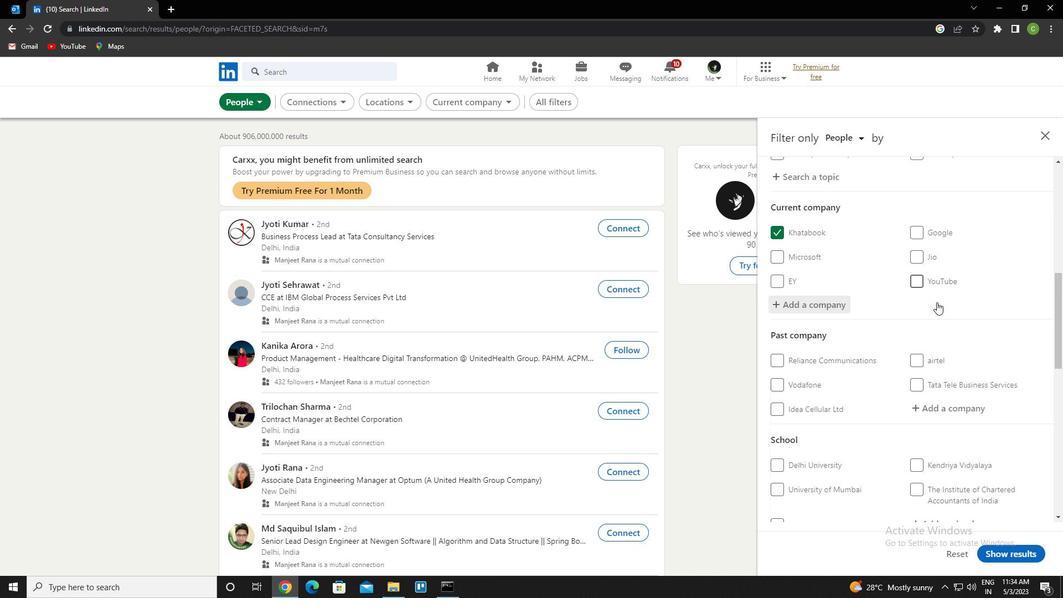 
Action: Mouse scrolled (936, 301) with delta (0, 0)
Screenshot: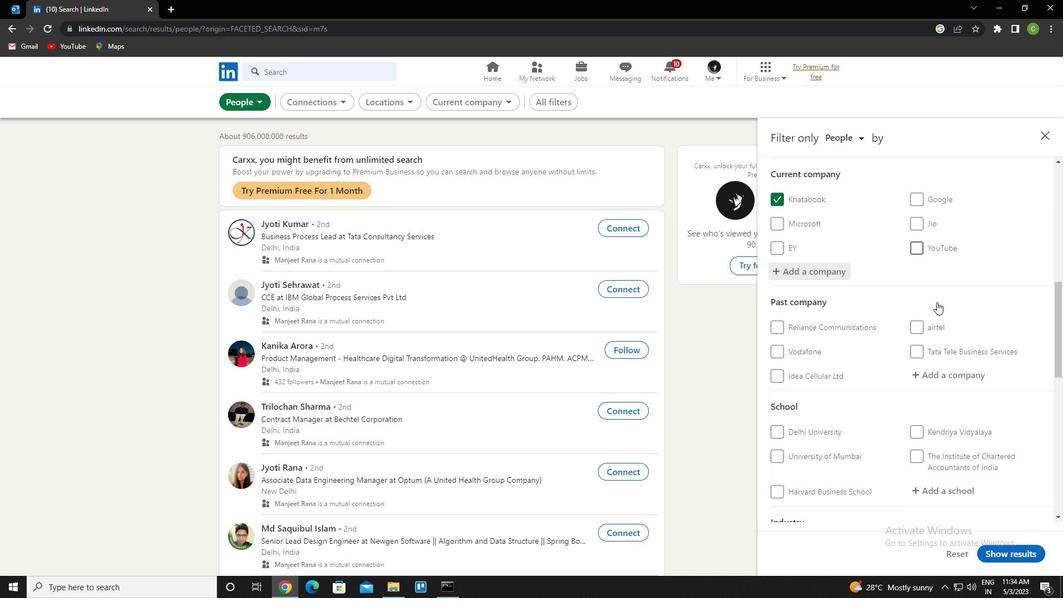 
Action: Mouse scrolled (936, 301) with delta (0, 0)
Screenshot: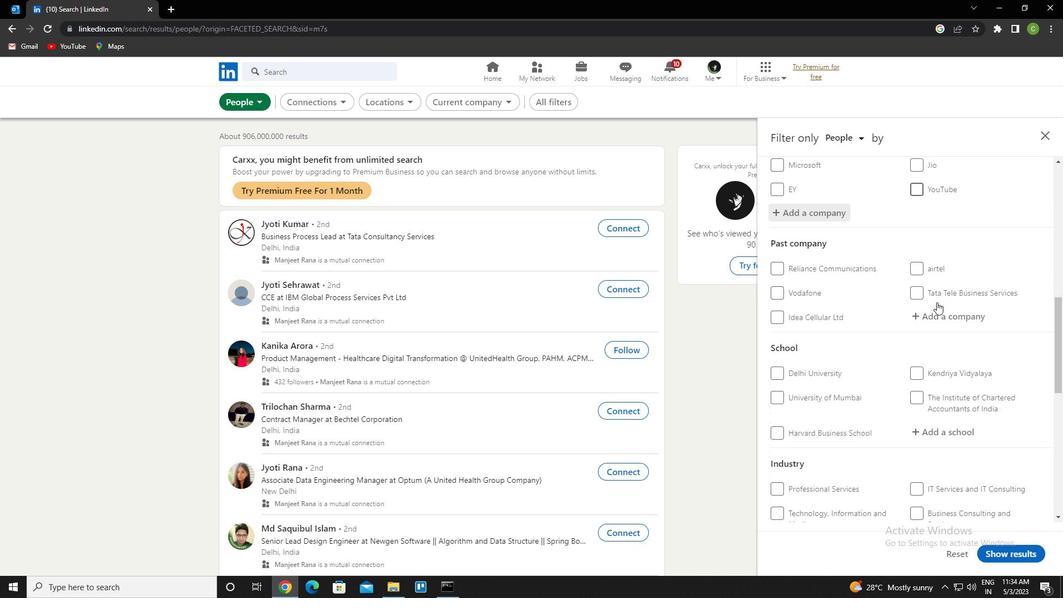 
Action: Mouse moved to (939, 322)
Screenshot: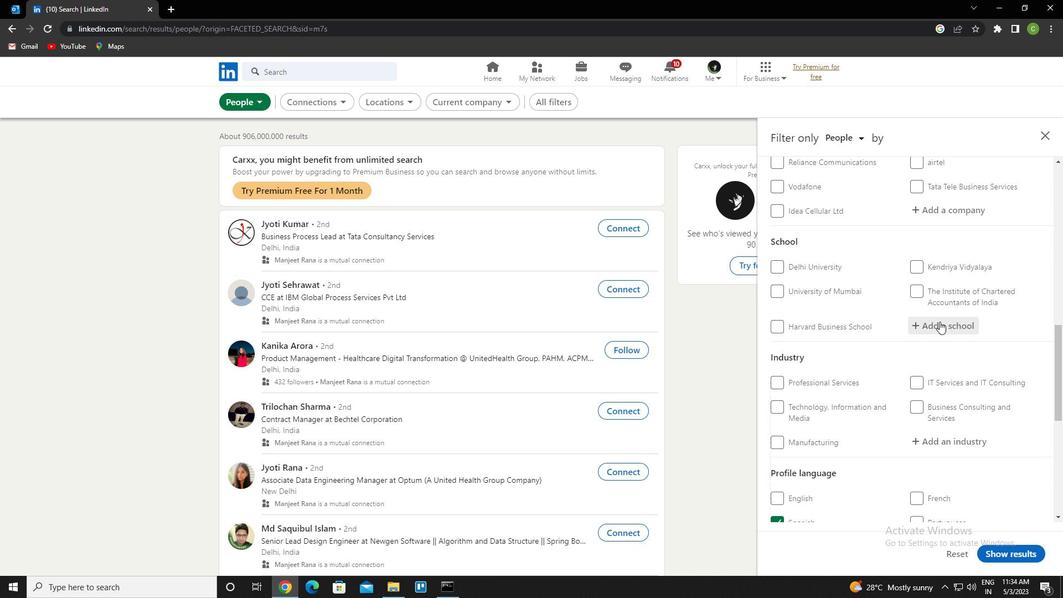 
Action: Mouse pressed left at (939, 322)
Screenshot: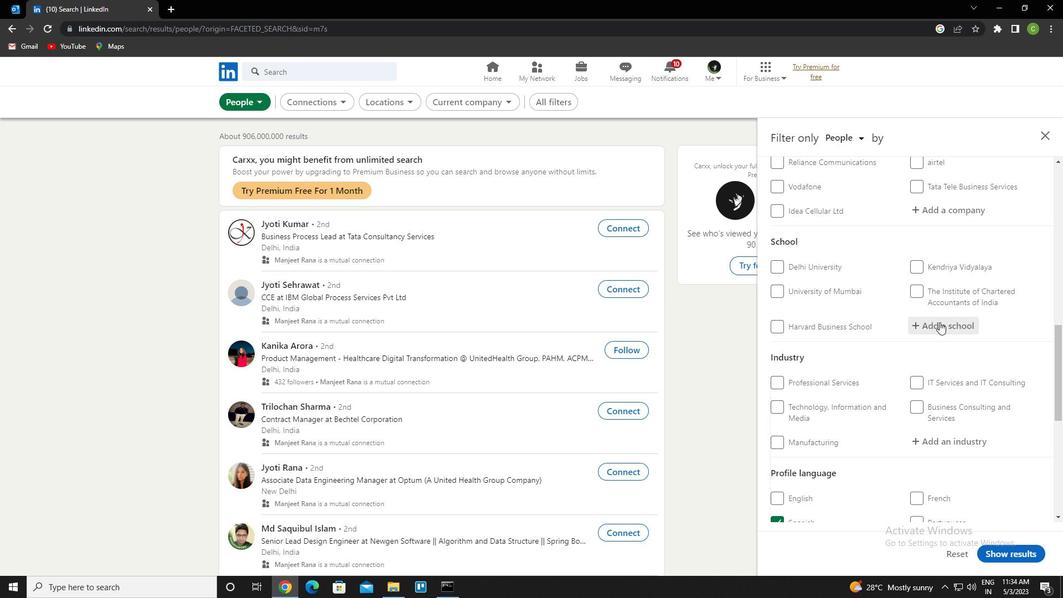 
Action: Key pressed <Key.caps_lock>m<Key.caps_lock>ahatma<Key.space>gandhi<Key.space>univert<Key.backspace>sity,<Key.space><Key.down><Key.down><Key.enter>
Screenshot: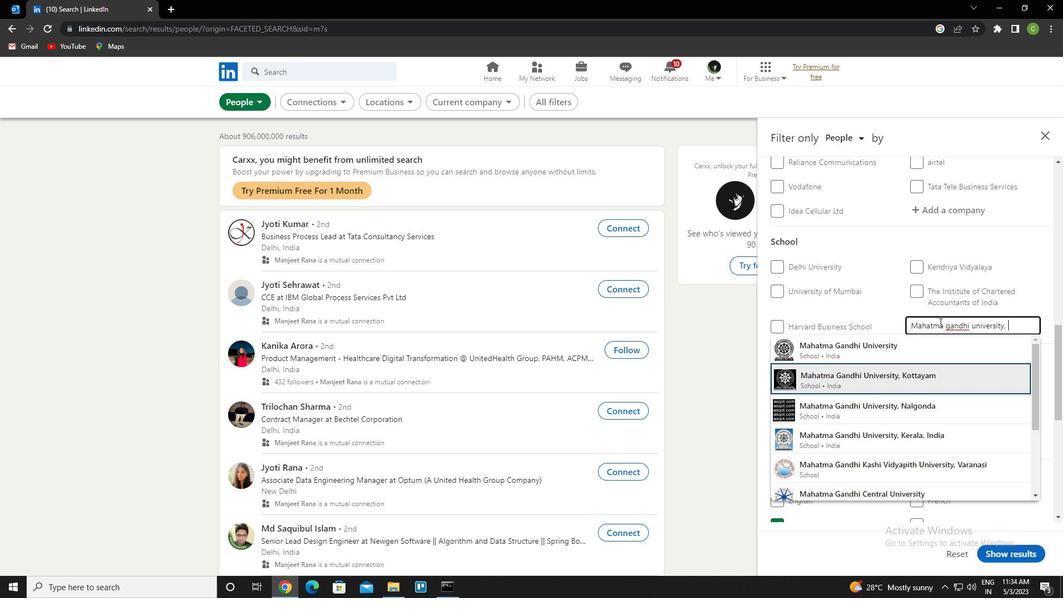 
Action: Mouse scrolled (939, 321) with delta (0, 0)
Screenshot: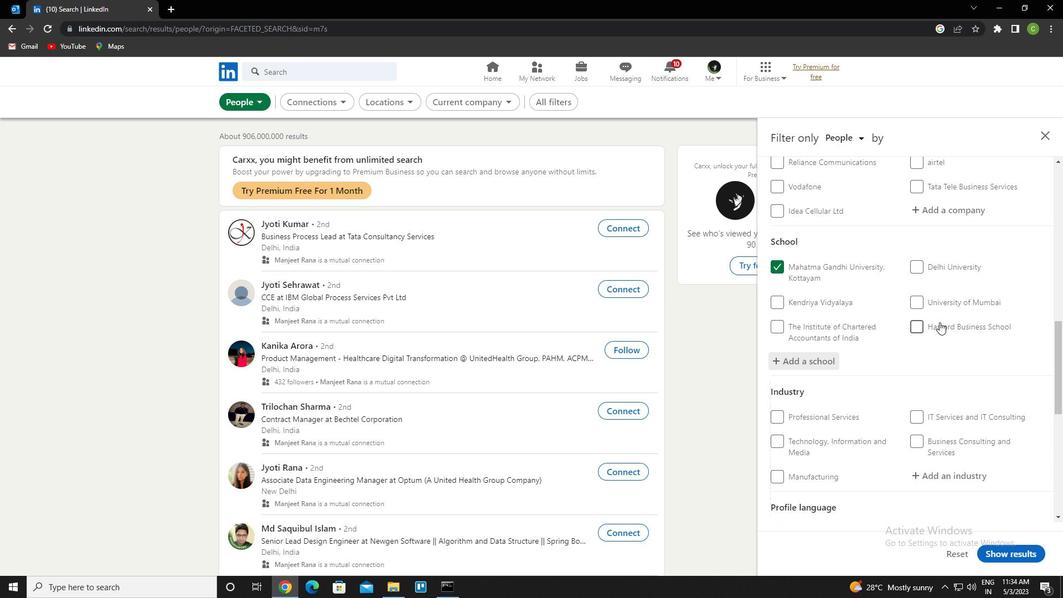
Action: Mouse scrolled (939, 321) with delta (0, 0)
Screenshot: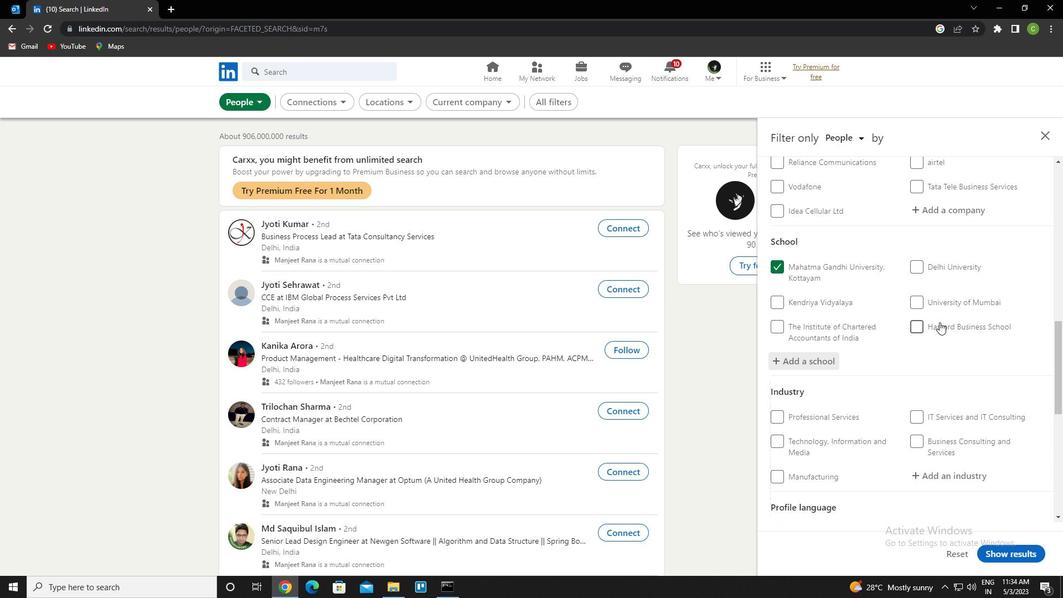 
Action: Mouse scrolled (939, 321) with delta (0, 0)
Screenshot: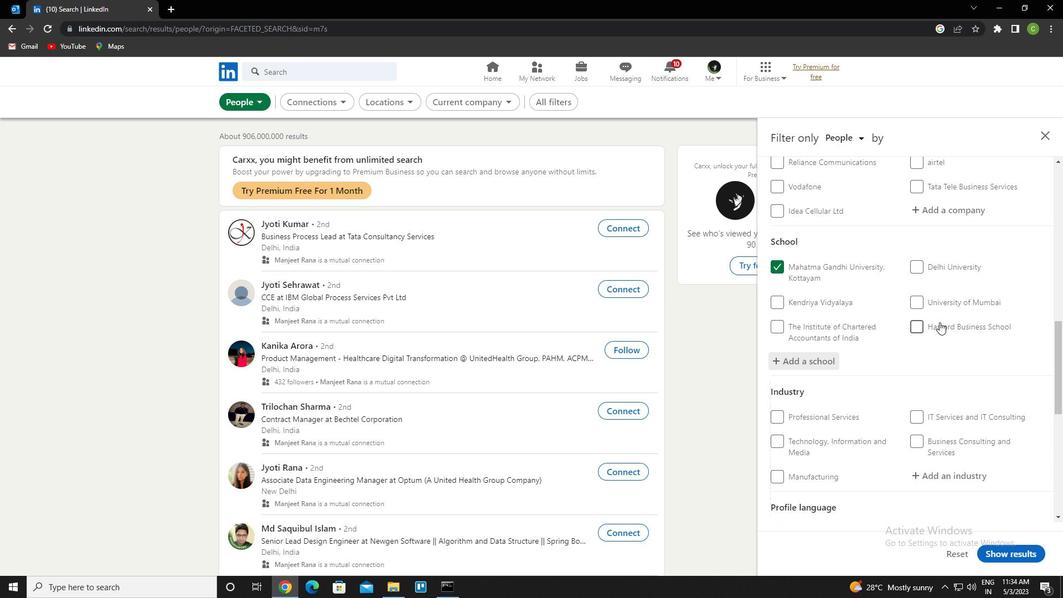 
Action: Mouse moved to (949, 313)
Screenshot: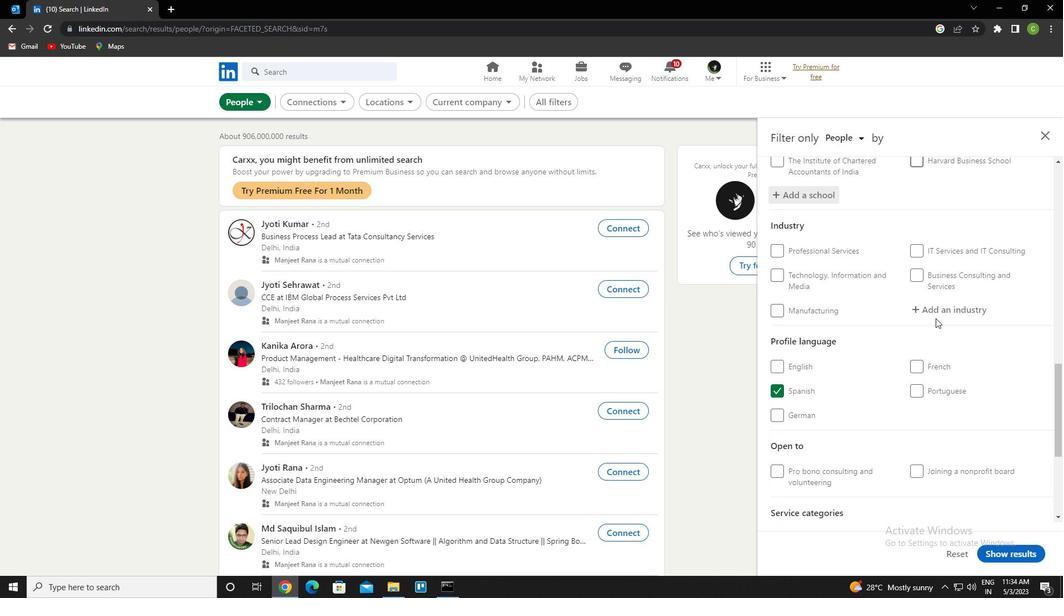 
Action: Mouse pressed left at (949, 313)
Screenshot: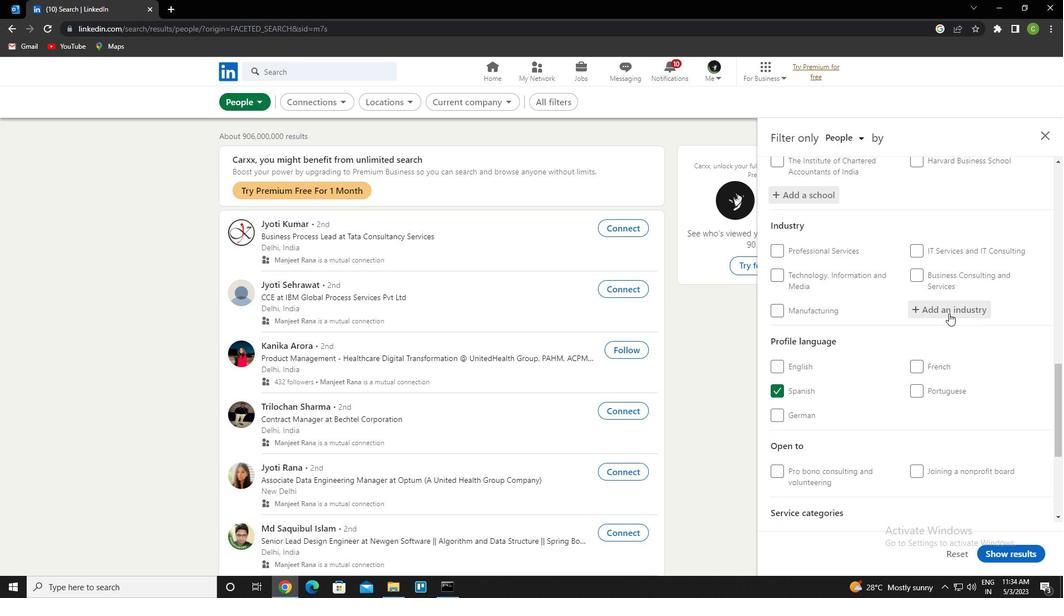 
Action: Key pressed <Key.caps_lock>p<Key.caps_lock>ostal<Key.space>services<Key.down><Key.enter>
Screenshot: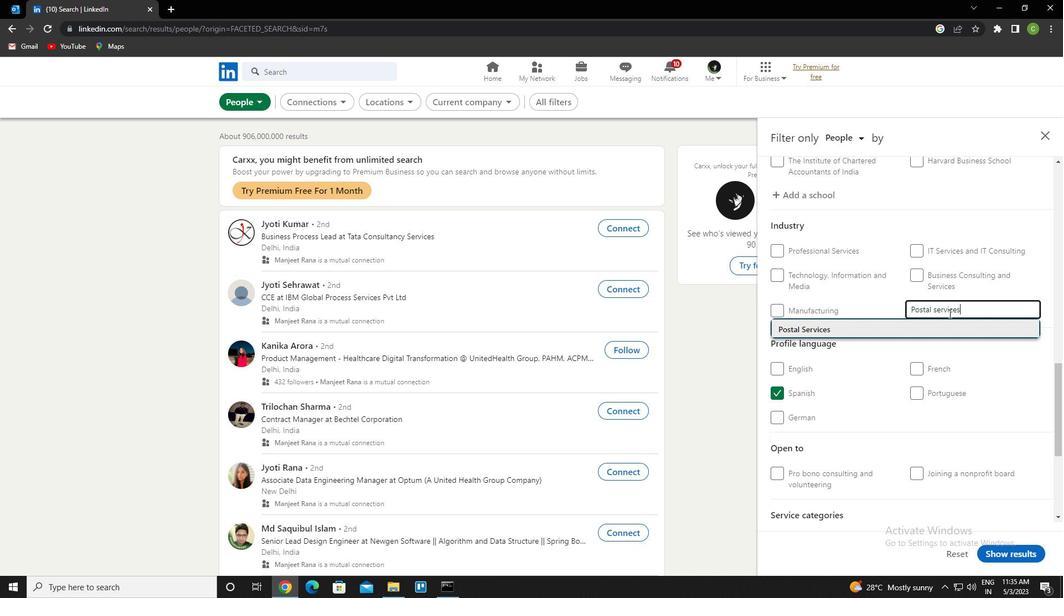 
Action: Mouse moved to (949, 312)
Screenshot: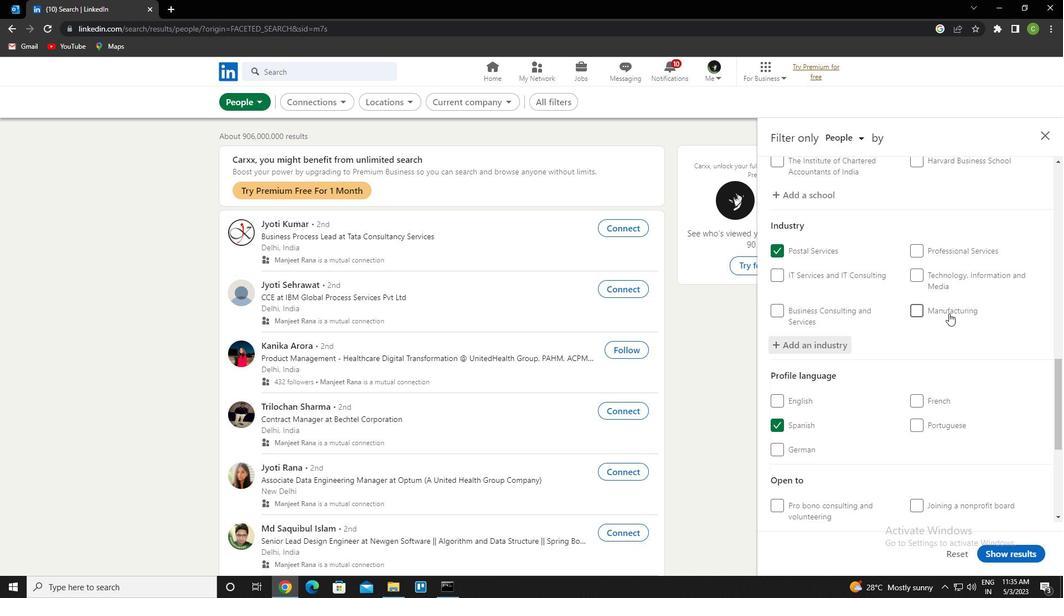 
Action: Mouse scrolled (949, 312) with delta (0, 0)
Screenshot: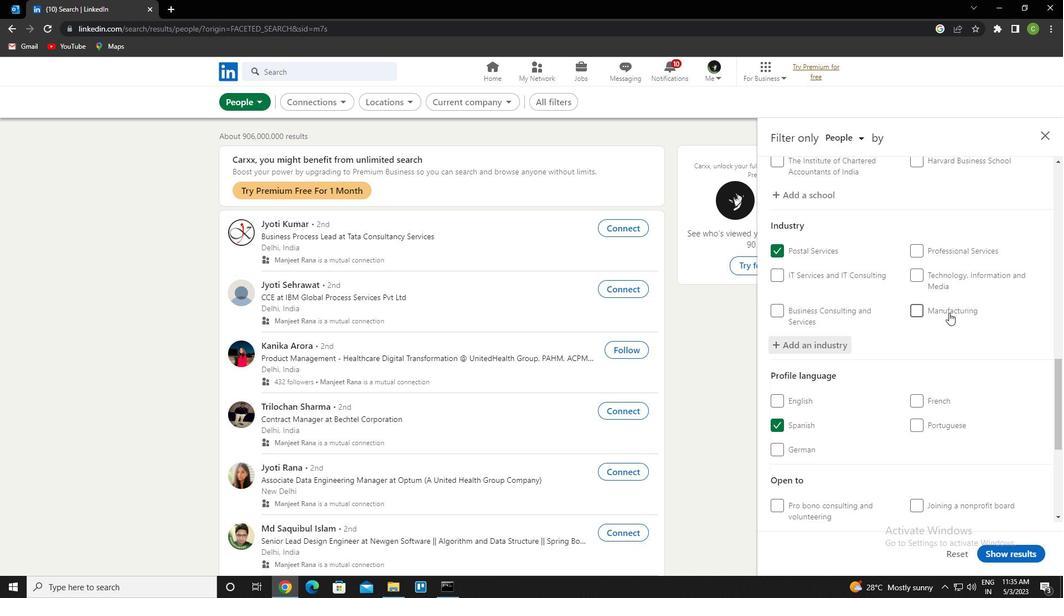 
Action: Mouse scrolled (949, 312) with delta (0, 0)
Screenshot: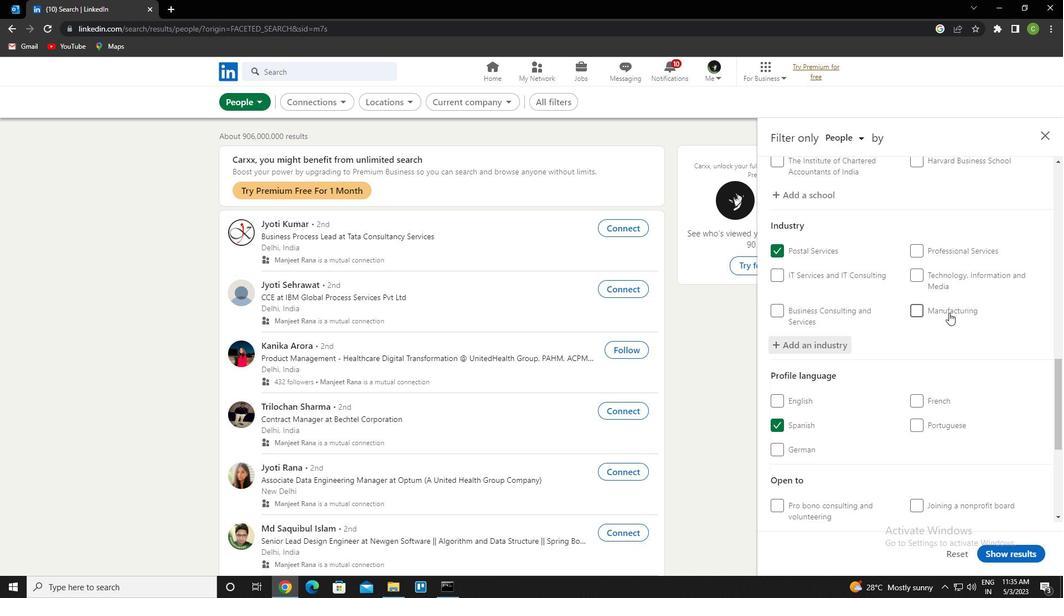 
Action: Mouse scrolled (949, 312) with delta (0, 0)
Screenshot: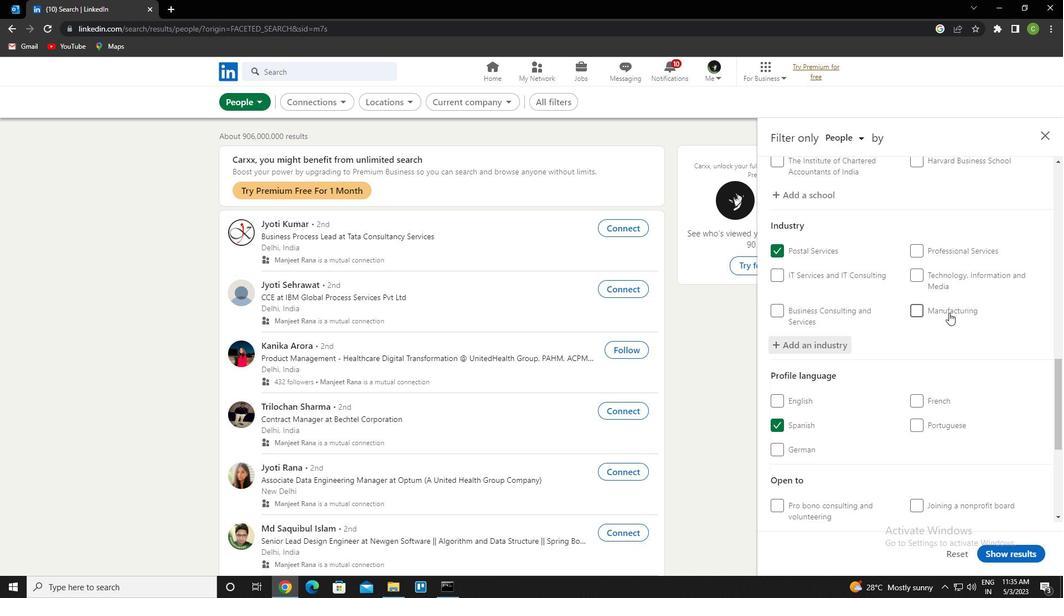 
Action: Mouse scrolled (949, 312) with delta (0, 0)
Screenshot: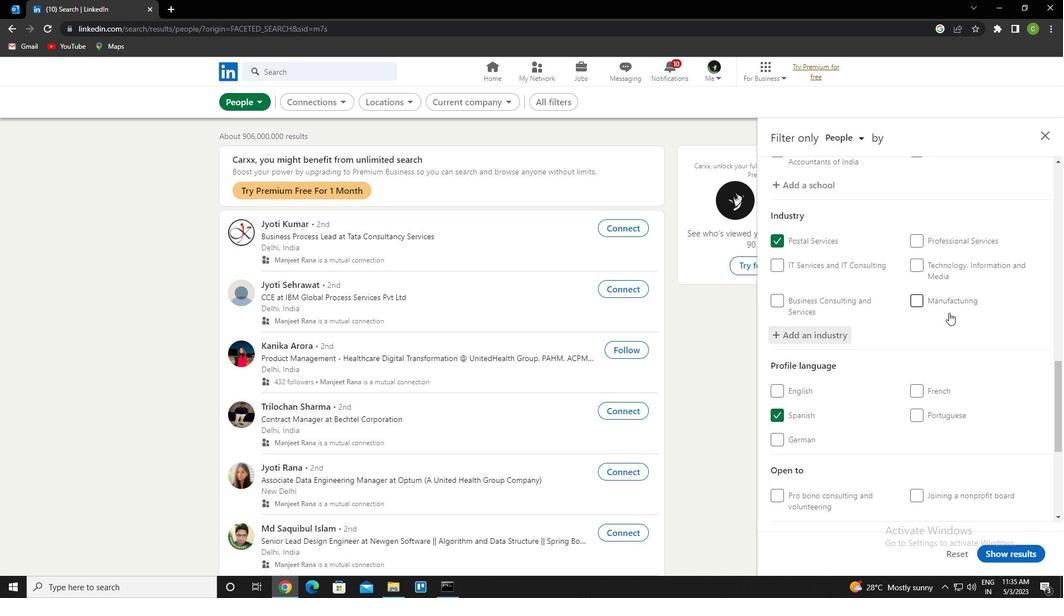 
Action: Mouse scrolled (949, 312) with delta (0, 0)
Screenshot: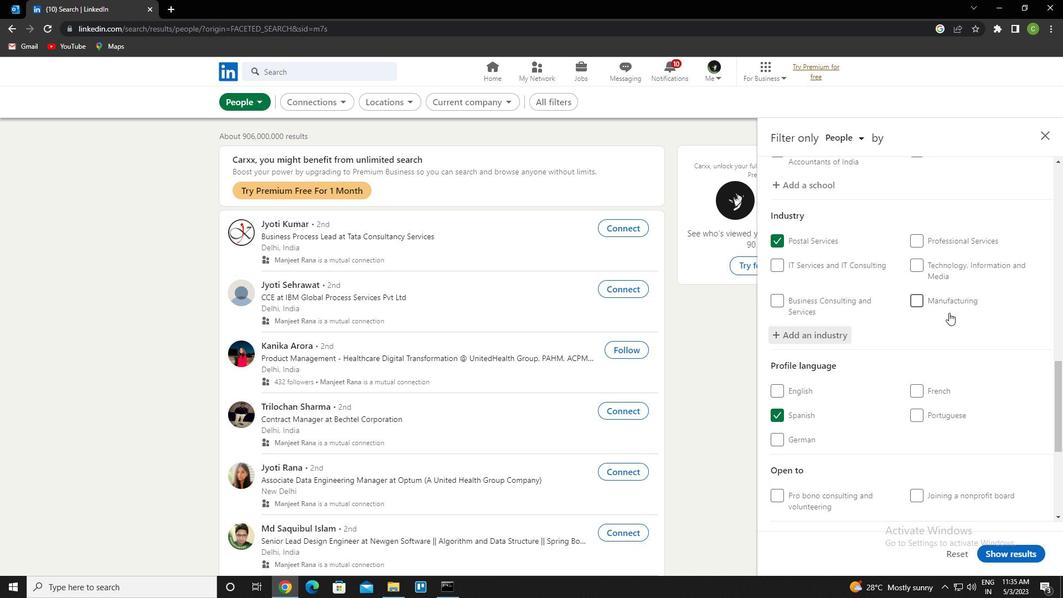 
Action: Mouse scrolled (949, 312) with delta (0, 0)
Screenshot: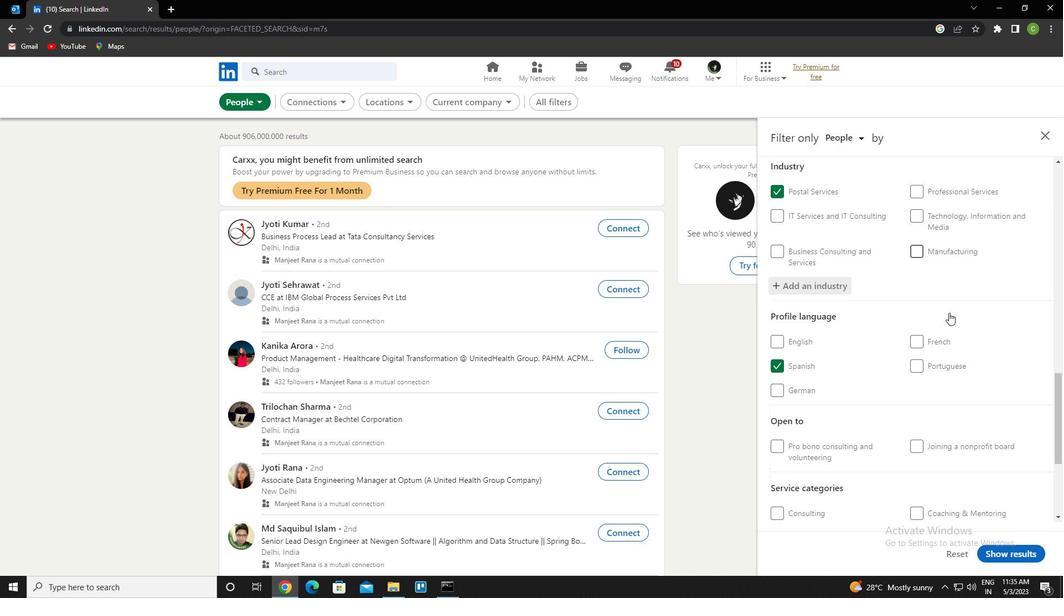 
Action: Mouse moved to (950, 313)
Screenshot: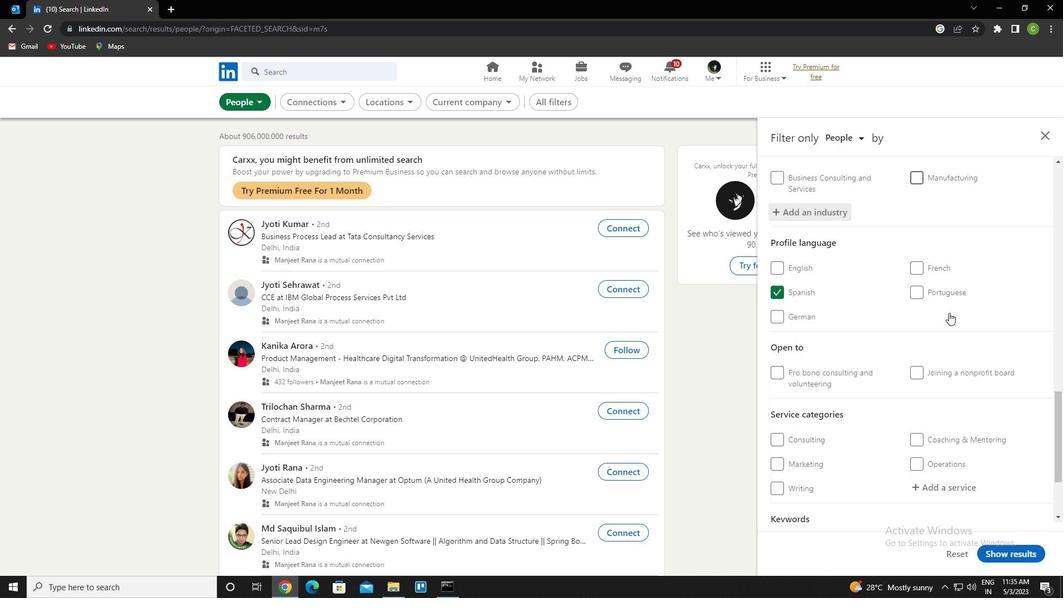 
Action: Mouse scrolled (950, 312) with delta (0, 0)
Screenshot: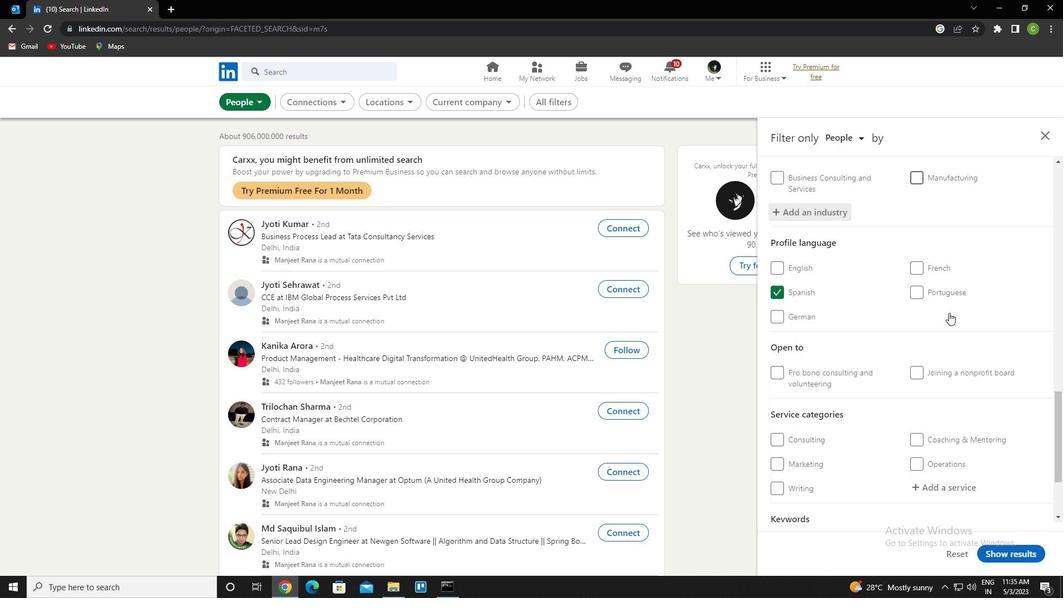 
Action: Mouse moved to (947, 370)
Screenshot: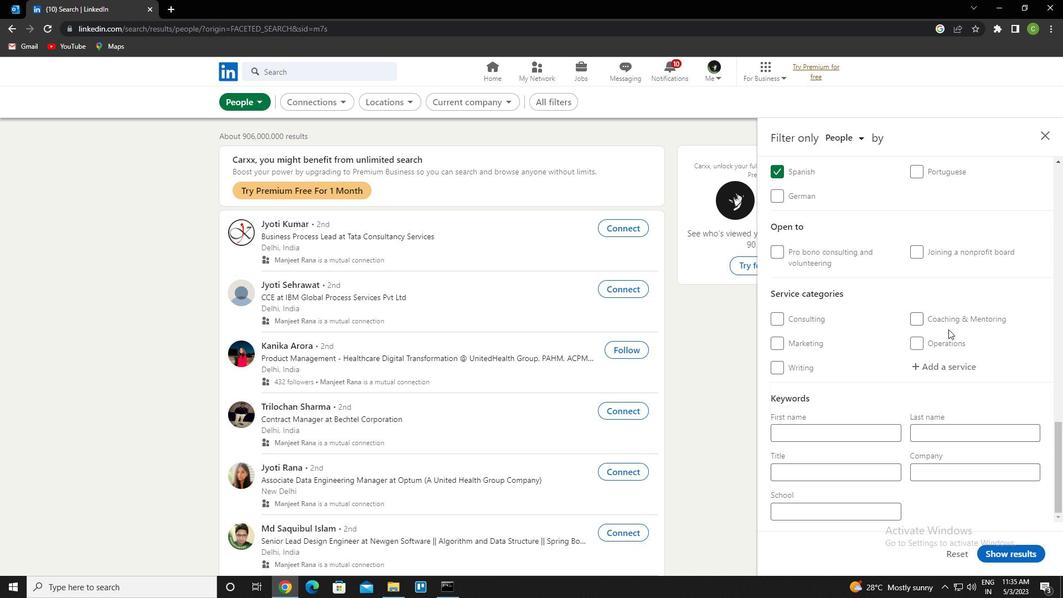 
Action: Mouse pressed left at (947, 370)
Screenshot: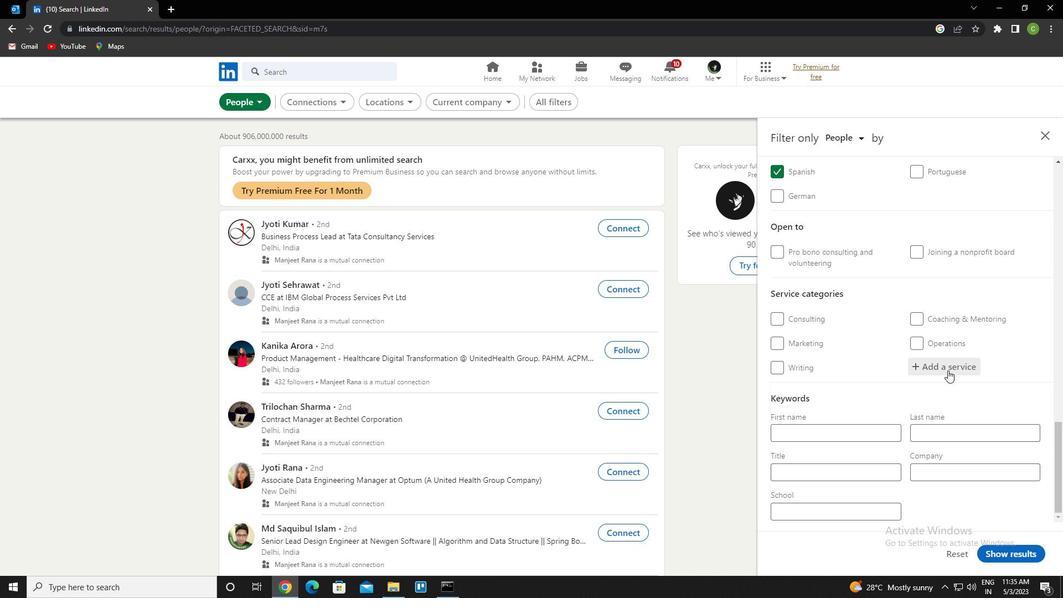 
Action: Key pressed <Key.caps_lock>p<Key.caps_lock>ublic<Key.space>
Screenshot: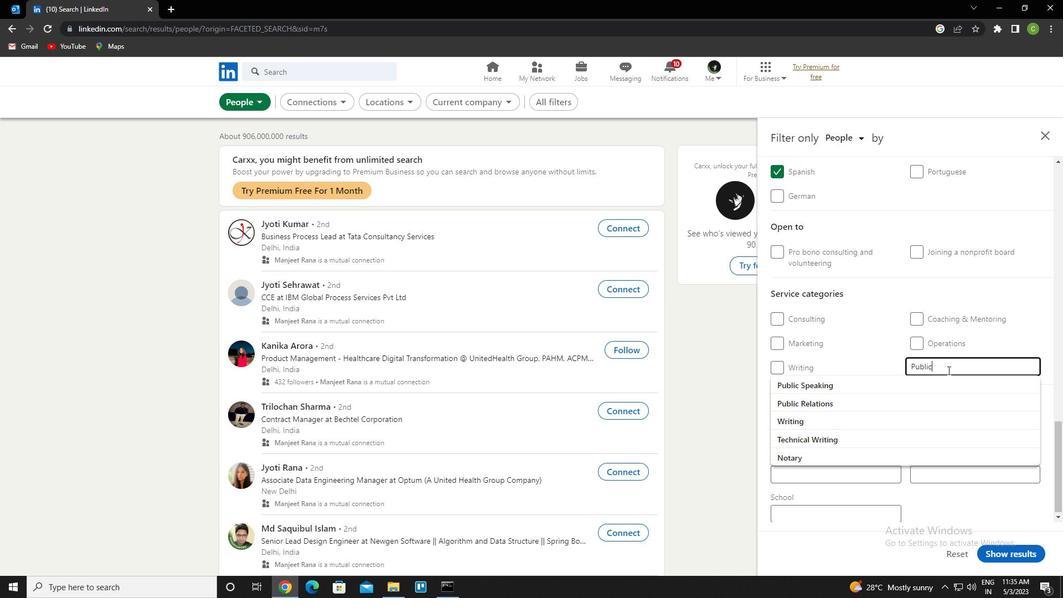 
Action: Mouse moved to (947, 370)
Screenshot: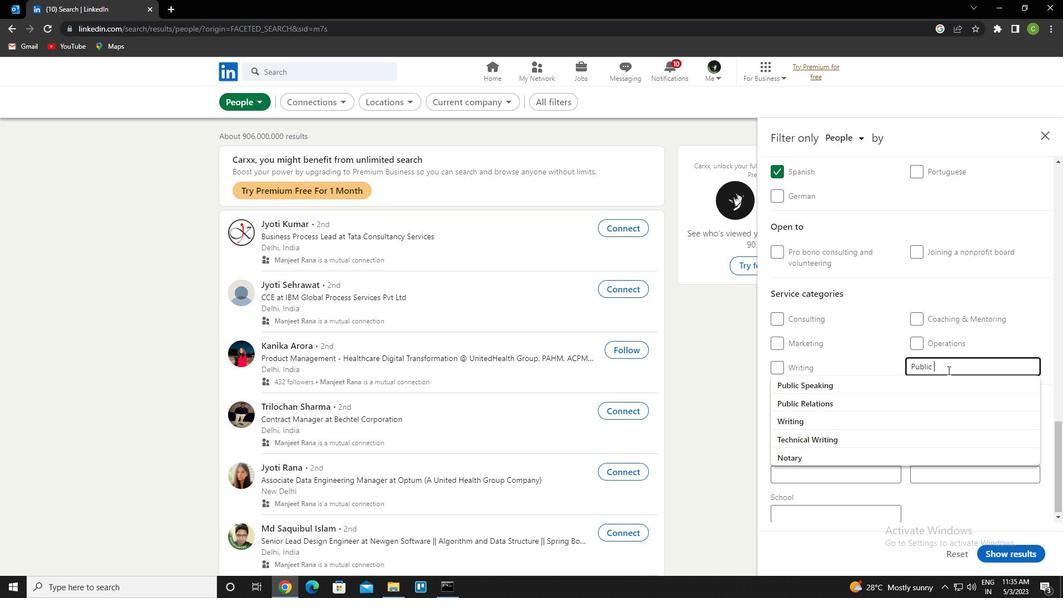 
Action: Key pressed relation<Key.down><Key.enter>
Screenshot: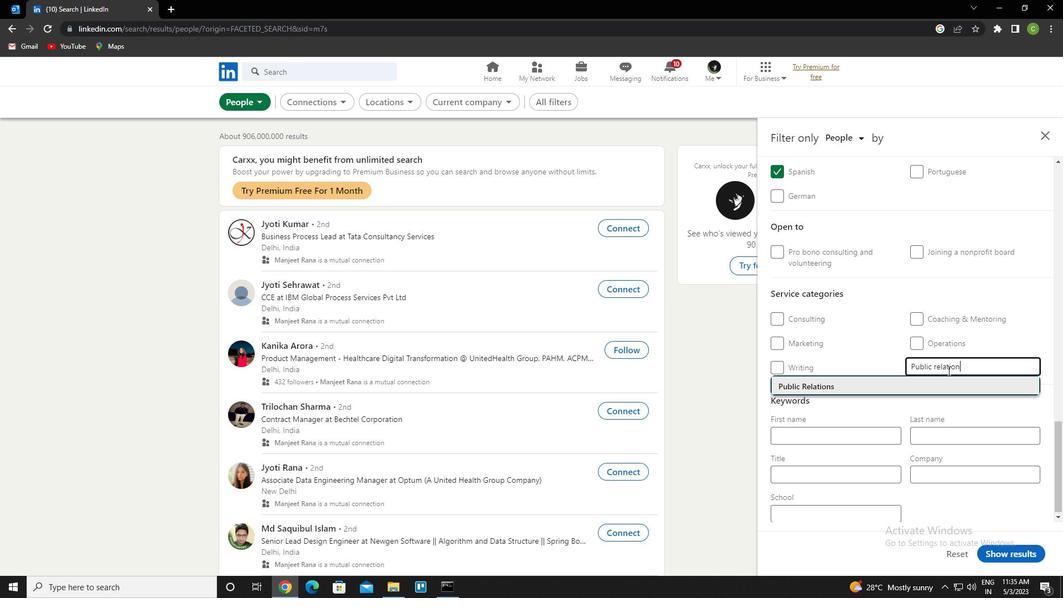 
Action: Mouse scrolled (947, 369) with delta (0, 0)
Screenshot: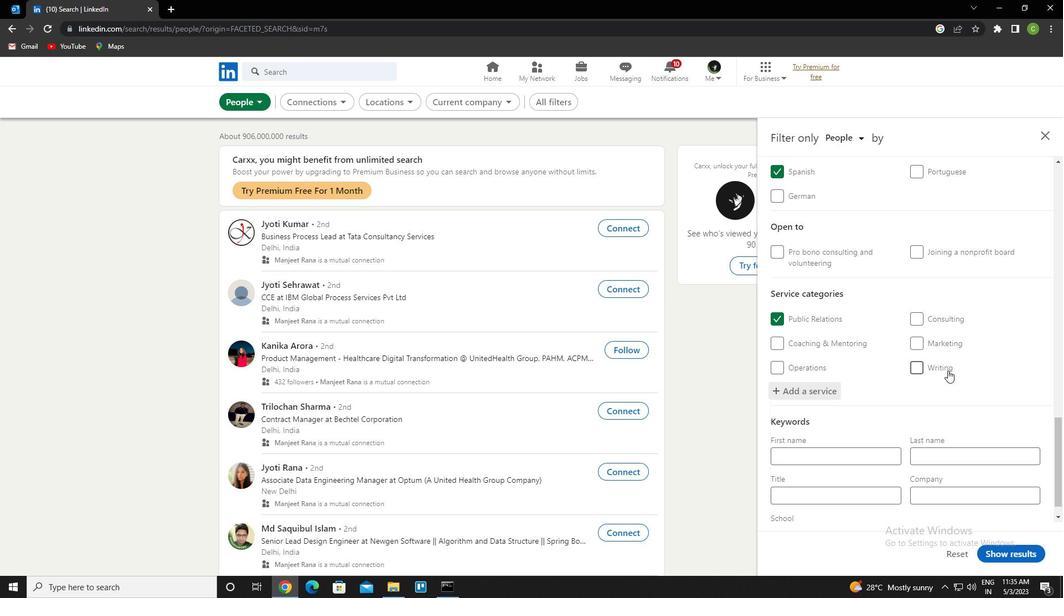 
Action: Mouse scrolled (947, 369) with delta (0, 0)
Screenshot: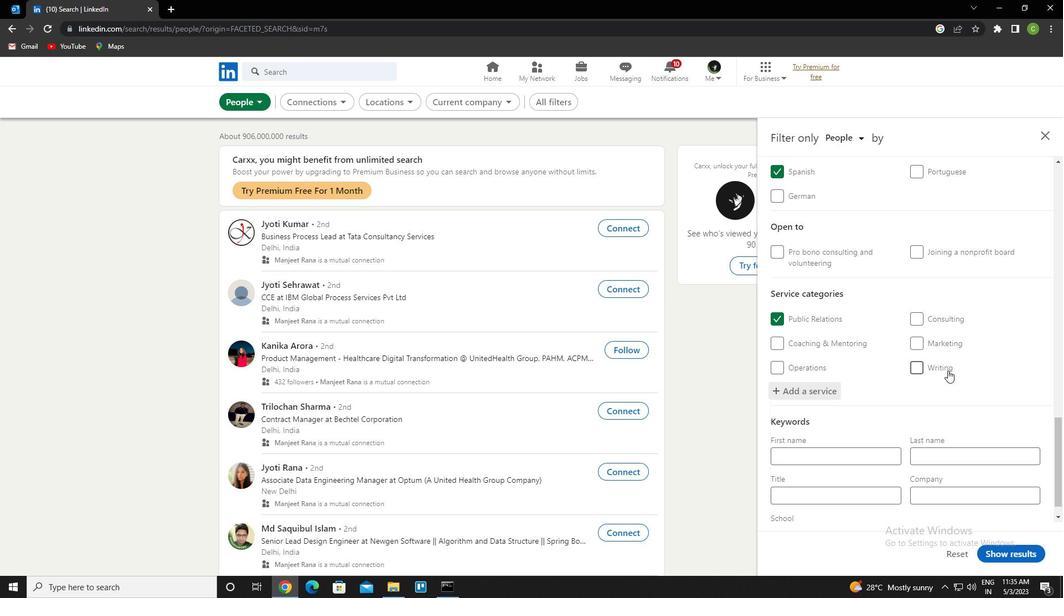 
Action: Mouse scrolled (947, 369) with delta (0, 0)
Screenshot: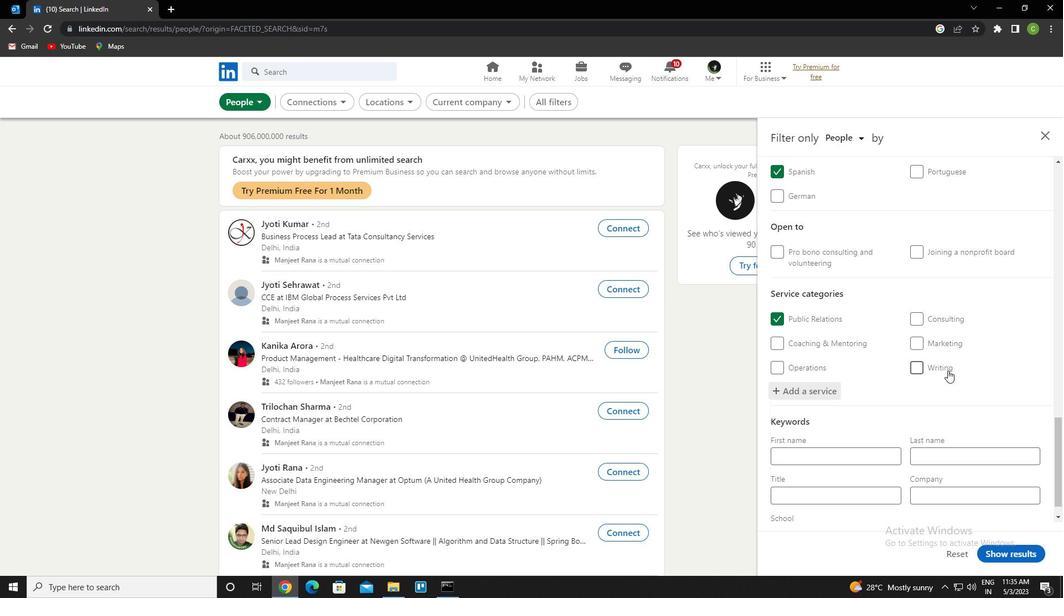 
Action: Mouse scrolled (947, 369) with delta (0, 0)
Screenshot: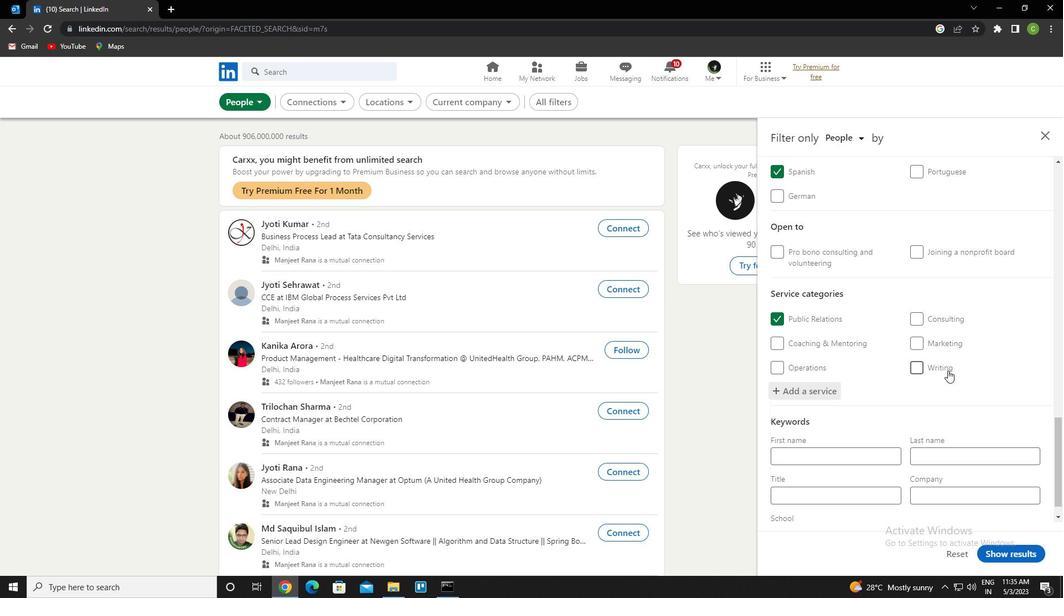 
Action: Mouse scrolled (947, 369) with delta (0, 0)
Screenshot: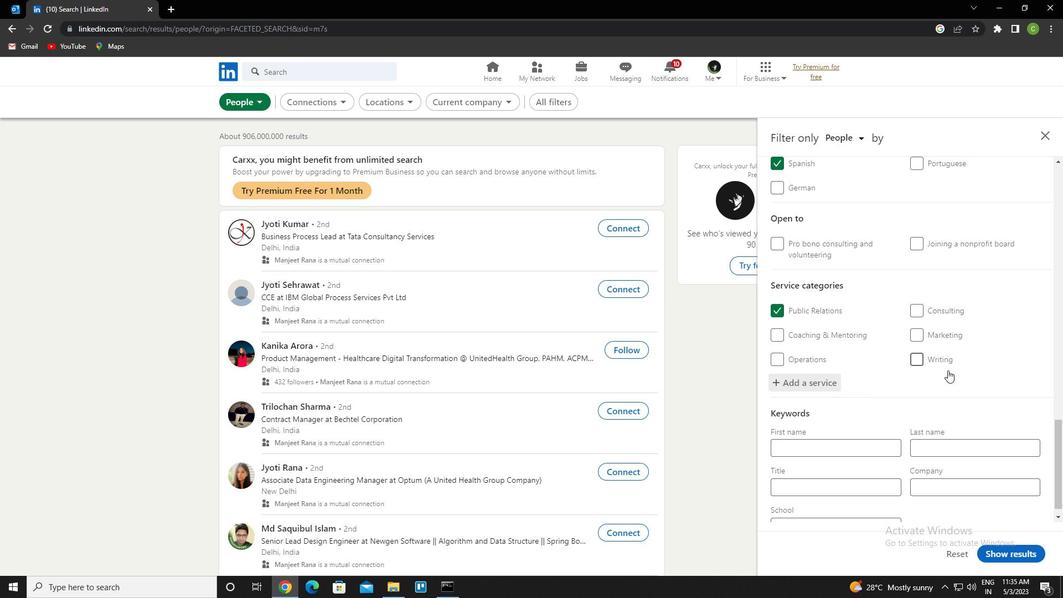 
Action: Mouse scrolled (947, 369) with delta (0, 0)
Screenshot: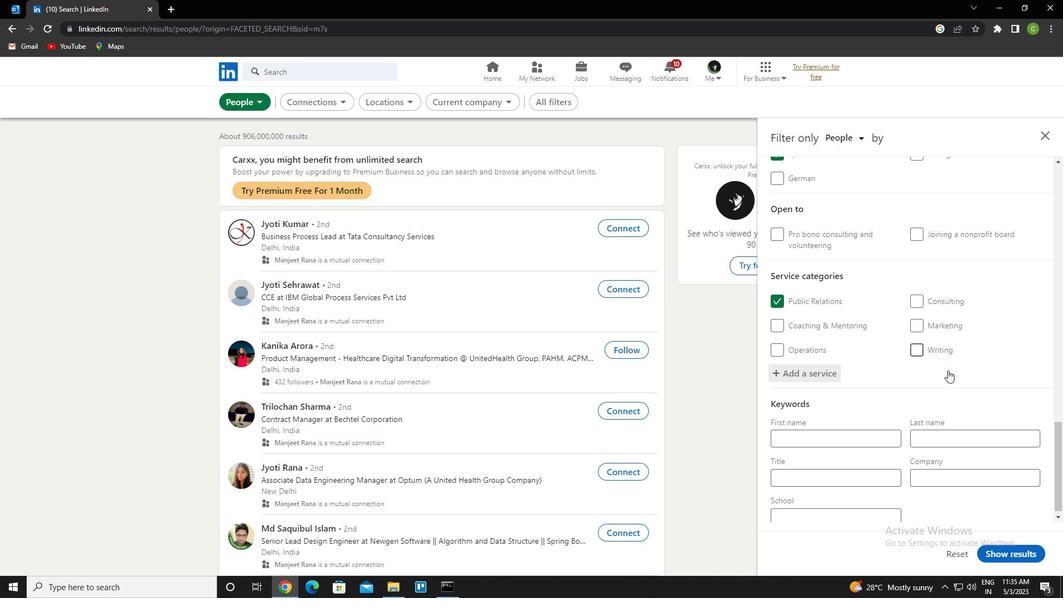 
Action: Mouse scrolled (947, 369) with delta (0, 0)
Screenshot: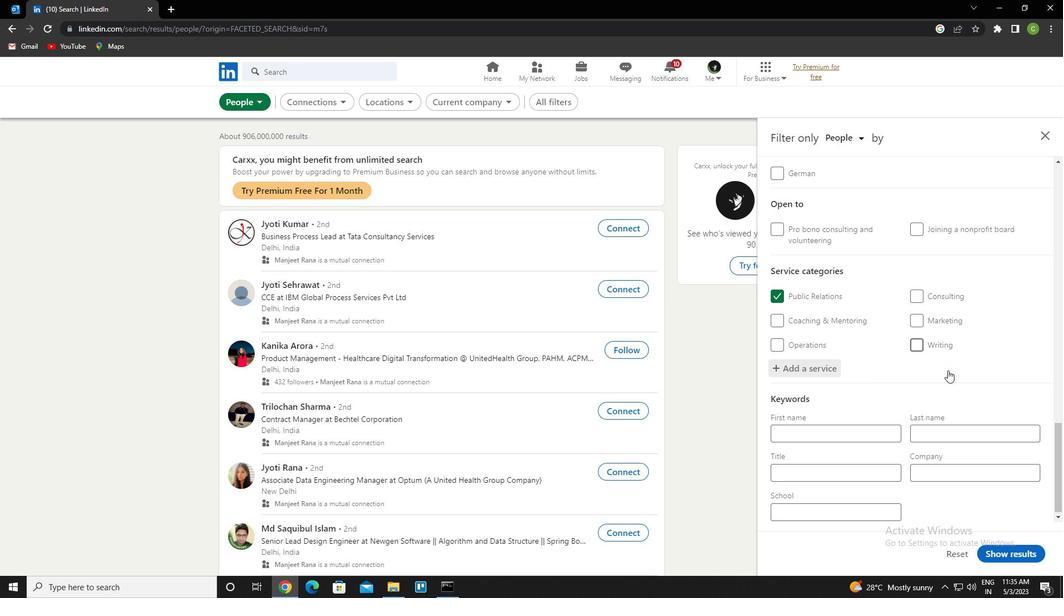 
Action: Mouse moved to (874, 476)
Screenshot: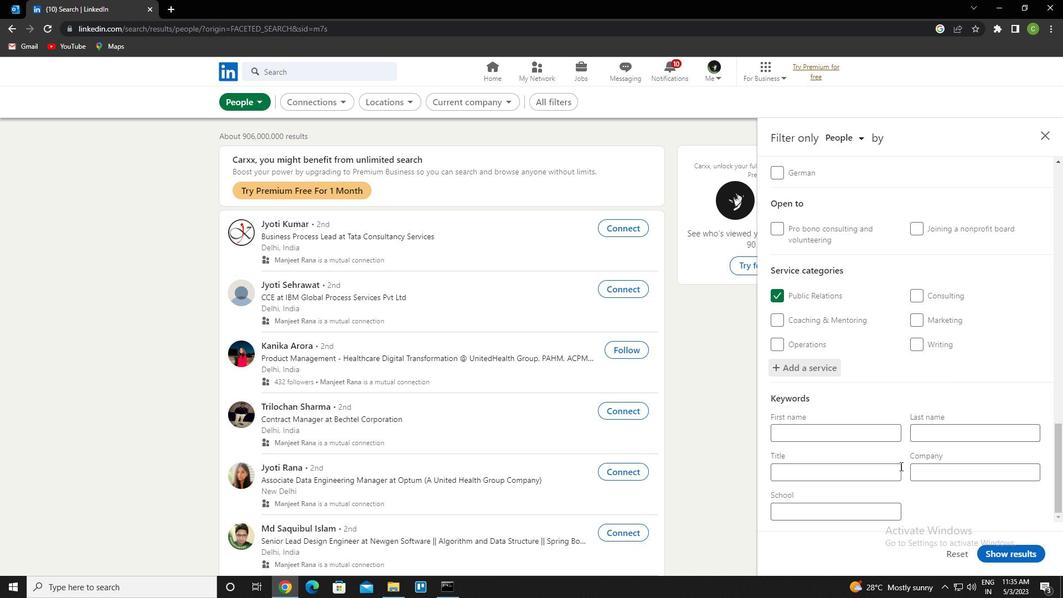 
Action: Mouse pressed left at (874, 476)
Screenshot: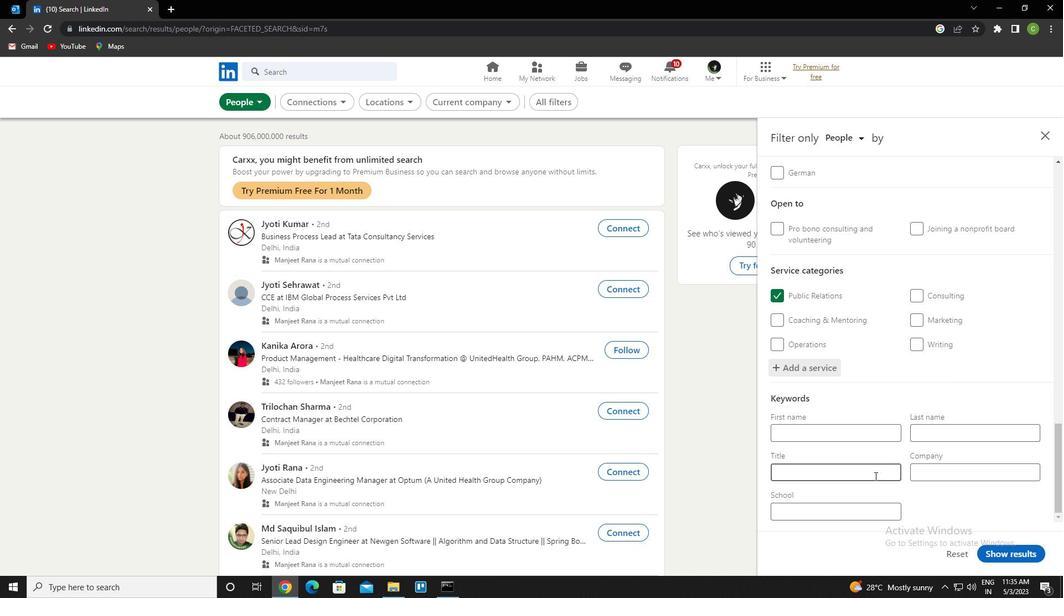 
Action: Key pressed <Key.caps_lock>m<Key.caps_lock>anaging<Key.space><Key.caps_lock>p<Key.caps_lock>artner
Screenshot: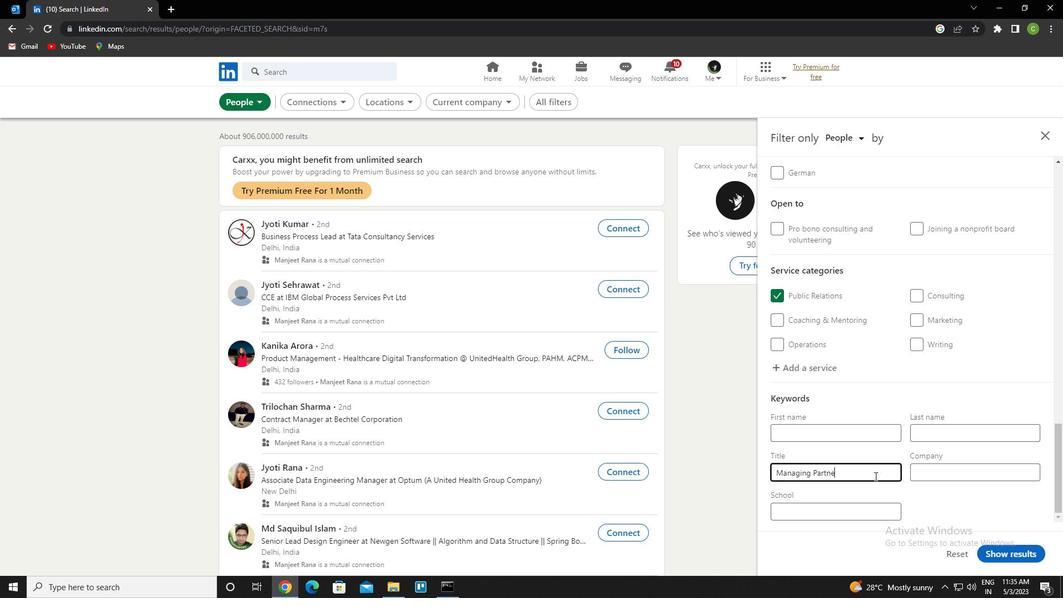 
Action: Mouse moved to (1014, 557)
Screenshot: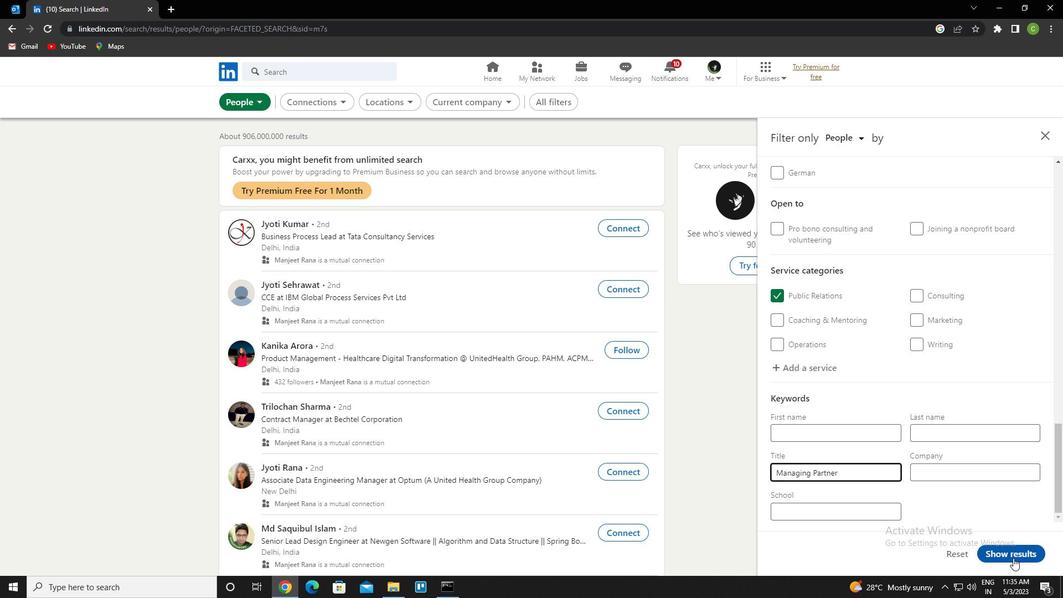 
Action: Mouse pressed left at (1014, 557)
Screenshot: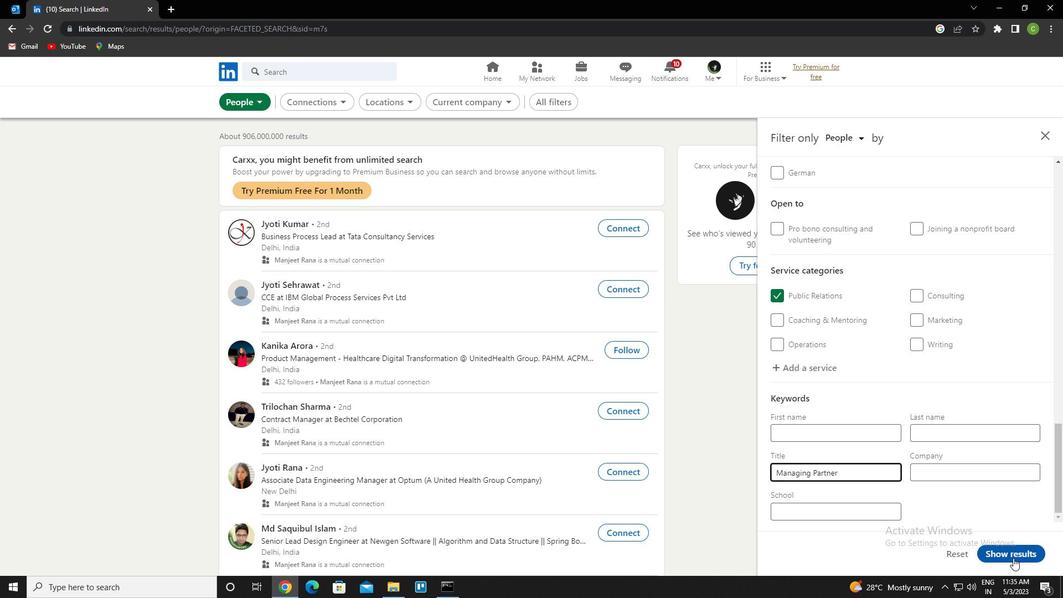 
Action: Mouse moved to (509, 533)
Screenshot: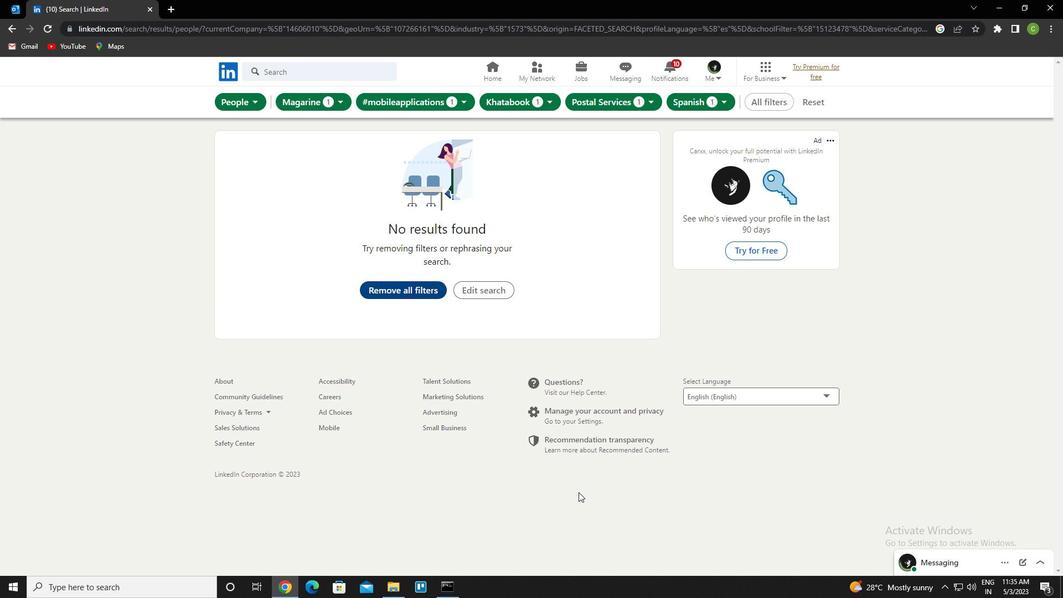 
